 Task: Look for space in Yantai, China from 9th June, 2023 to 16th June, 2023 for 2 adults in price range Rs.8000 to Rs.16000. Place can be entire place with 2 bedrooms having 2 beds and 1 bathroom. Property type can be house, flat, guest house. Amenities needed are: washing machine. Booking option can be shelf check-in. Required host language is Chinese (Simplified).
Action: Mouse moved to (323, 152)
Screenshot: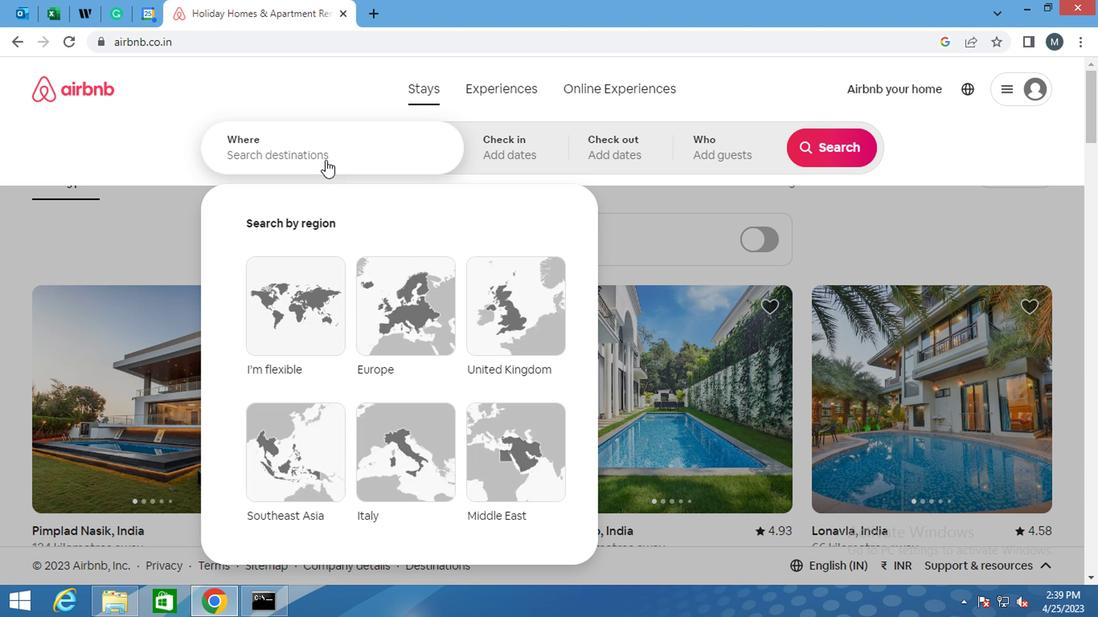 
Action: Mouse pressed left at (323, 152)
Screenshot: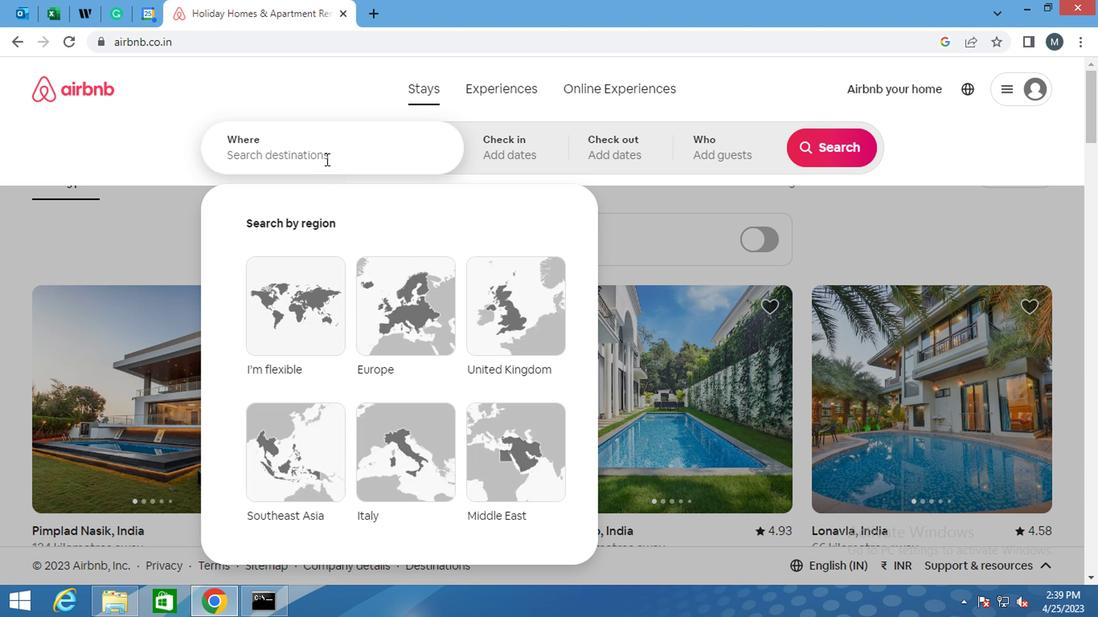 
Action: Key pressed <Key.shift>YANTAI,<Key.shift>CHINA
Screenshot: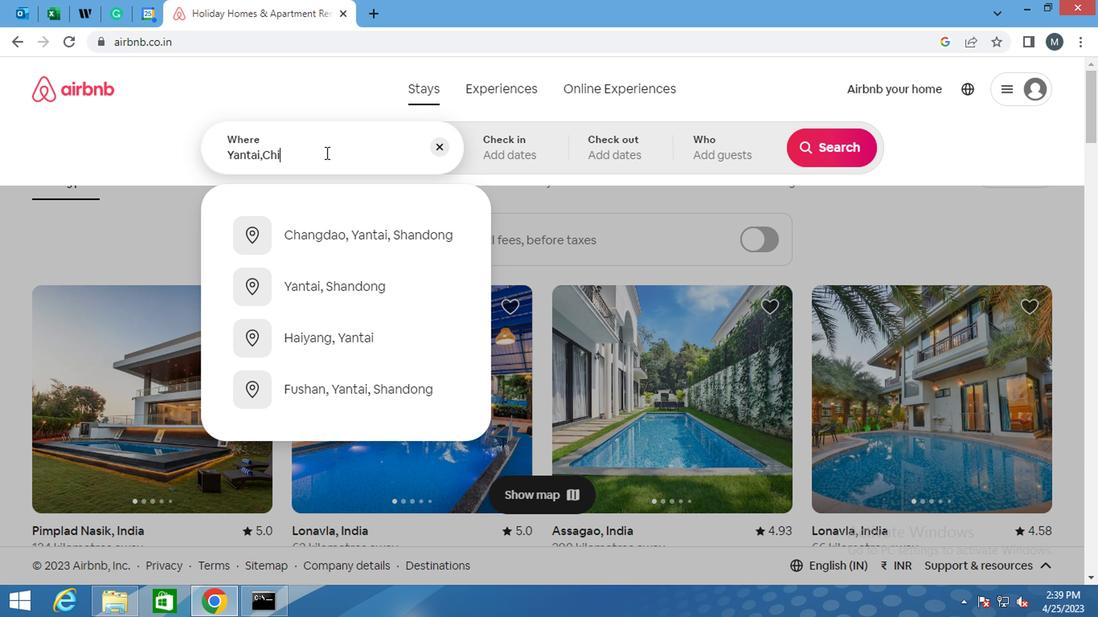 
Action: Mouse moved to (500, 147)
Screenshot: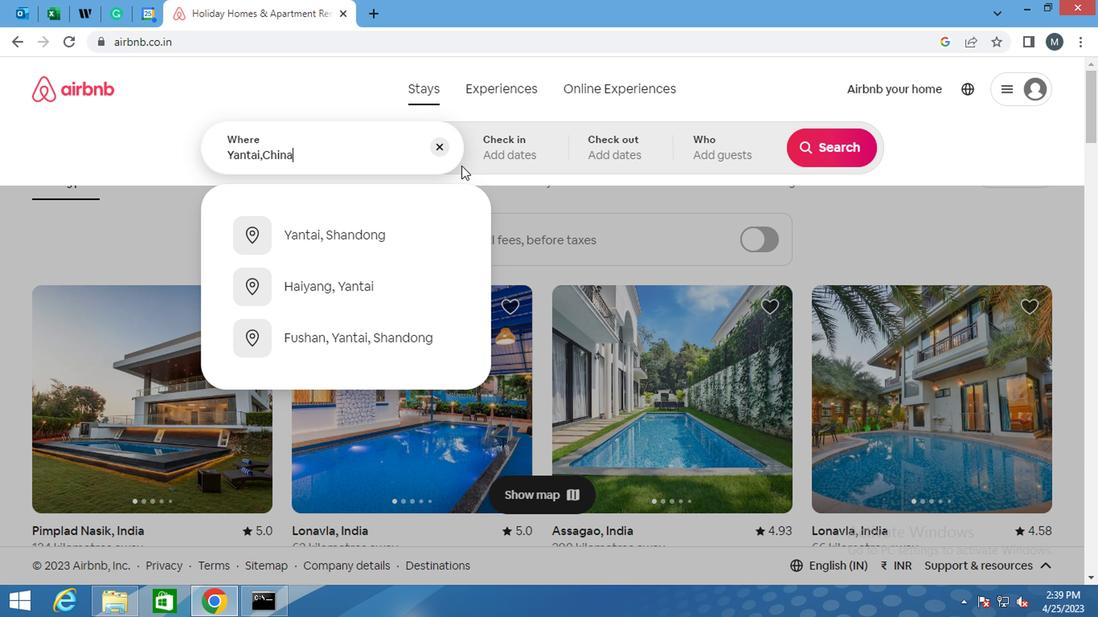 
Action: Mouse pressed left at (500, 147)
Screenshot: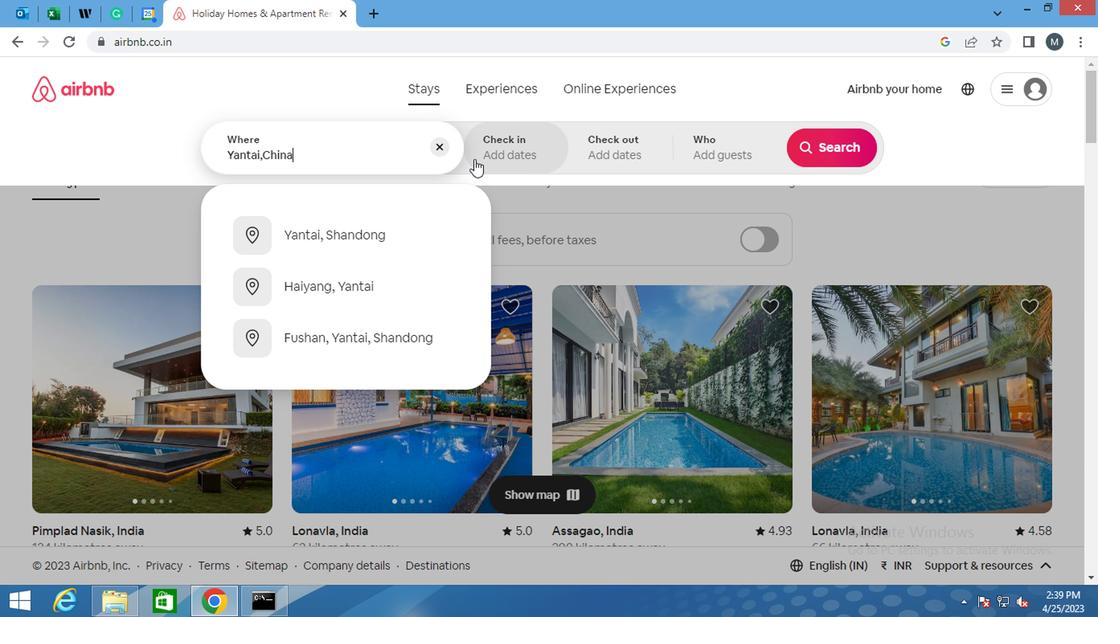 
Action: Mouse moved to (814, 280)
Screenshot: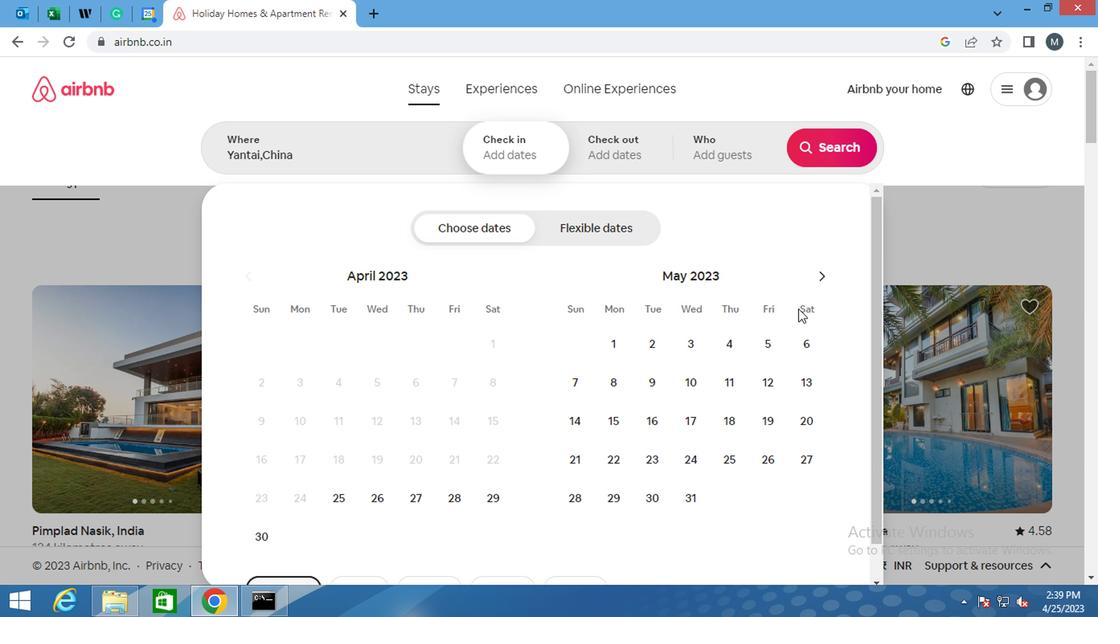 
Action: Mouse pressed left at (814, 280)
Screenshot: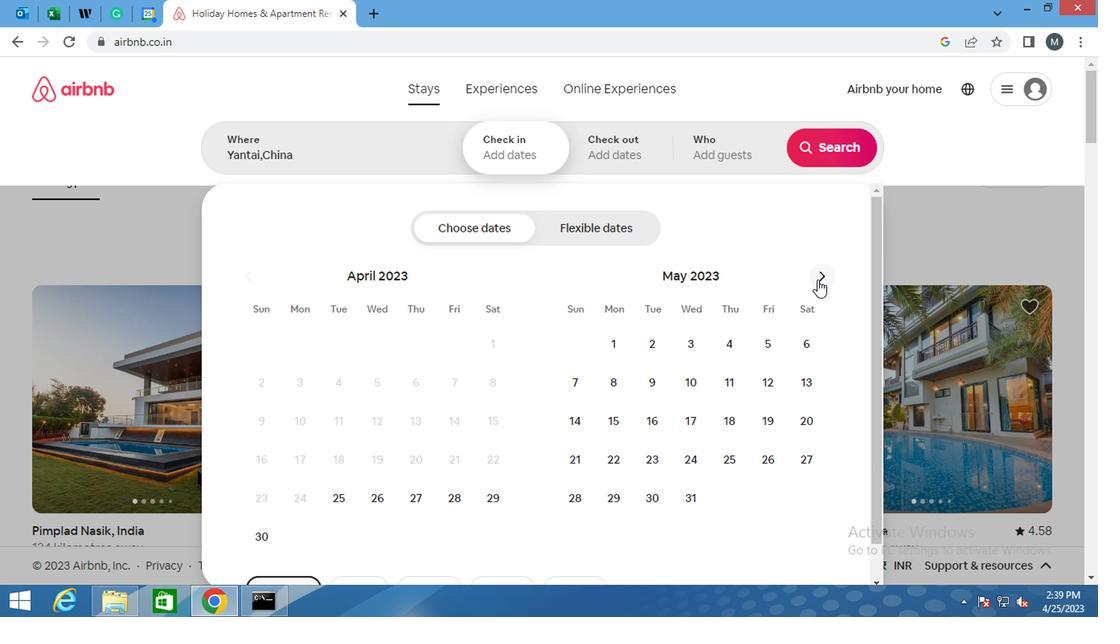 
Action: Mouse pressed left at (814, 280)
Screenshot: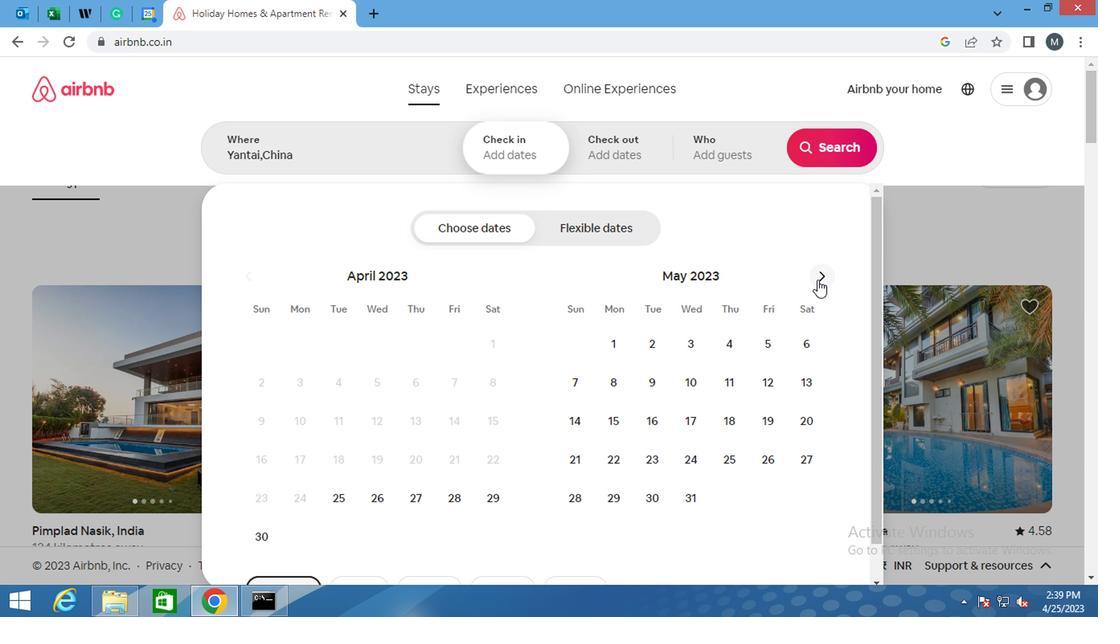 
Action: Mouse moved to (771, 391)
Screenshot: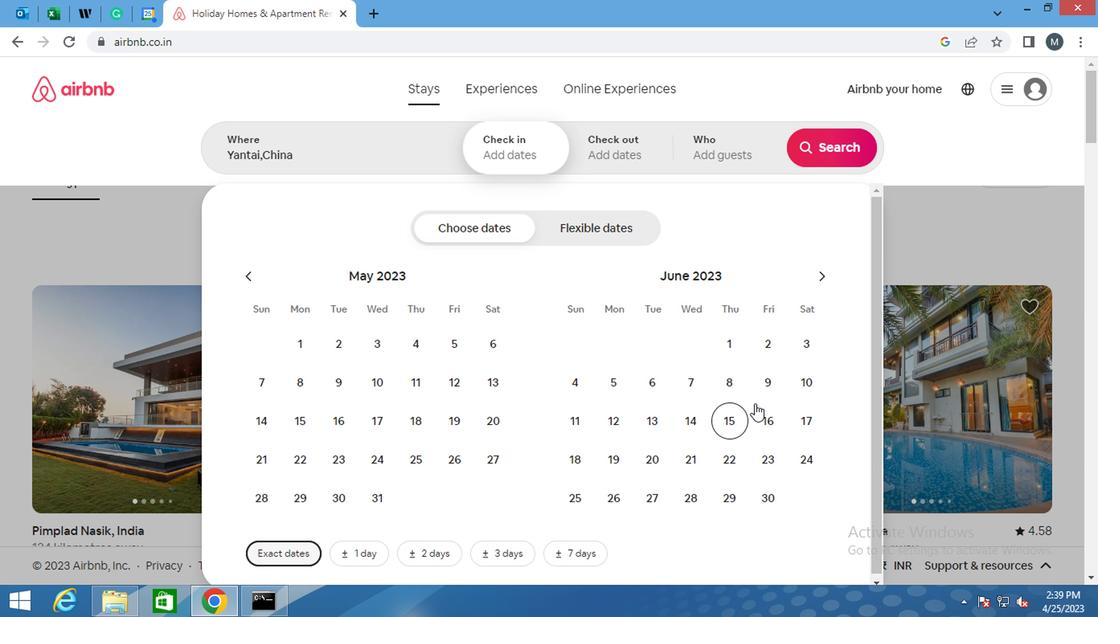 
Action: Mouse pressed left at (771, 391)
Screenshot: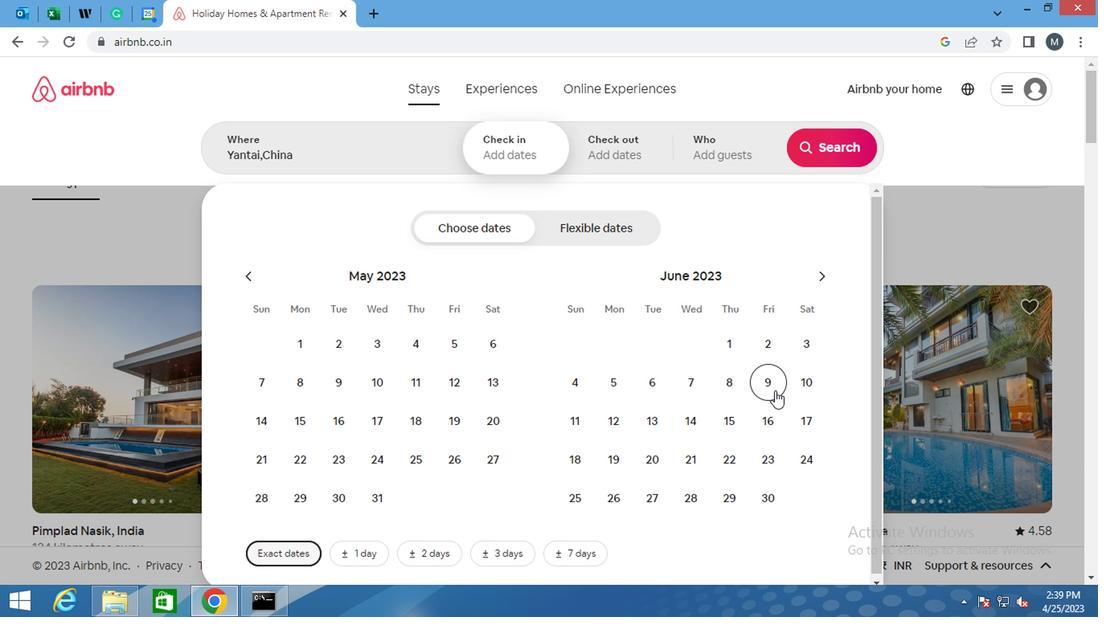 
Action: Mouse moved to (768, 428)
Screenshot: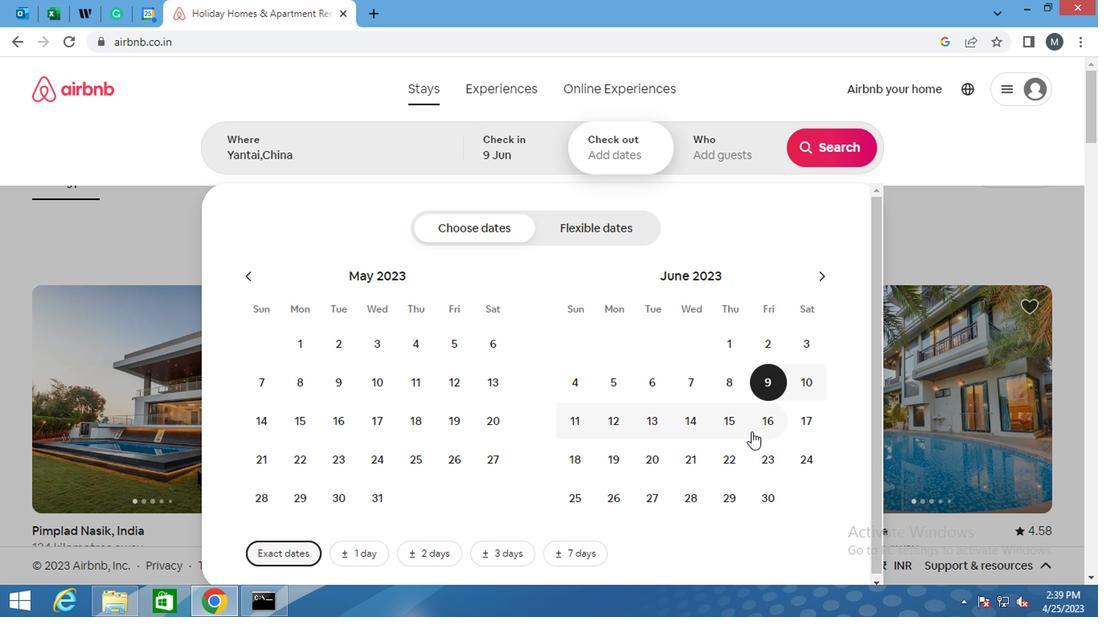 
Action: Mouse pressed left at (768, 428)
Screenshot: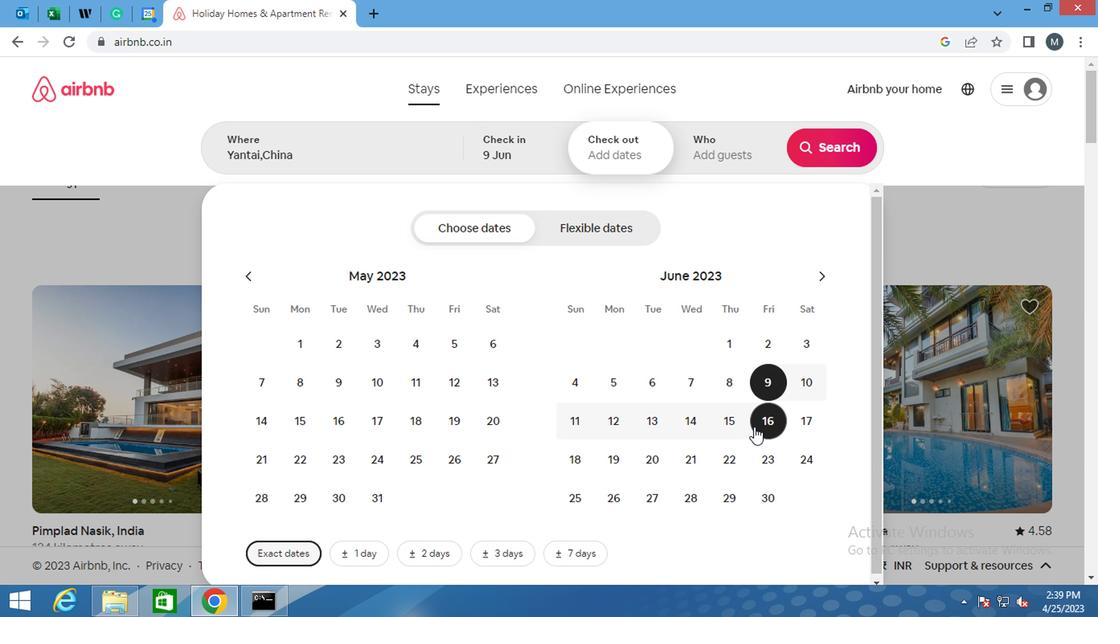 
Action: Mouse moved to (731, 156)
Screenshot: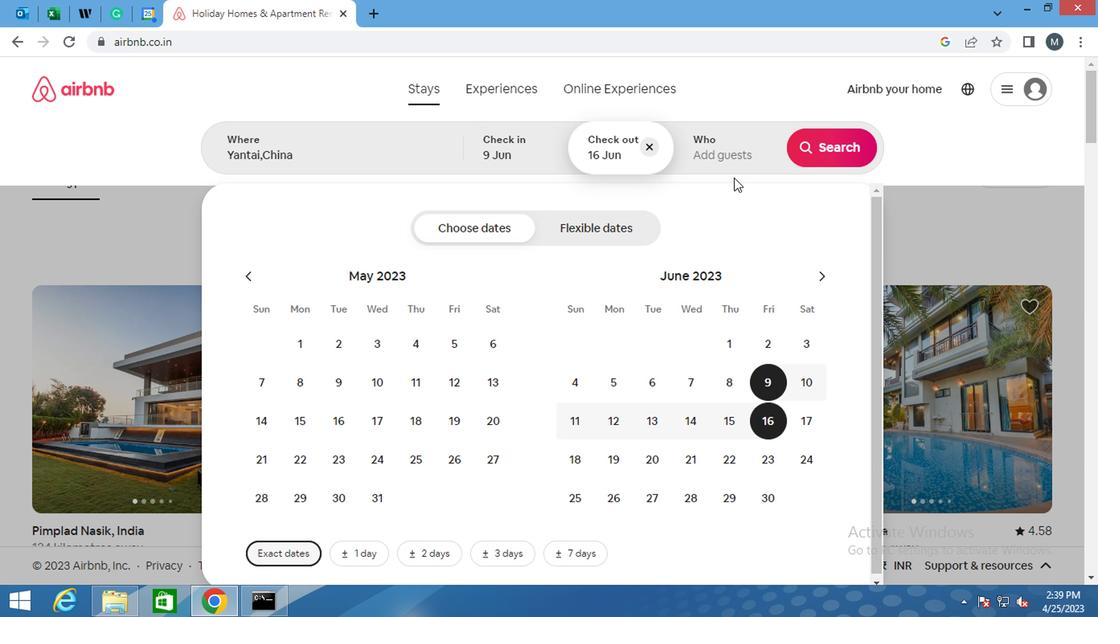 
Action: Mouse pressed left at (731, 156)
Screenshot: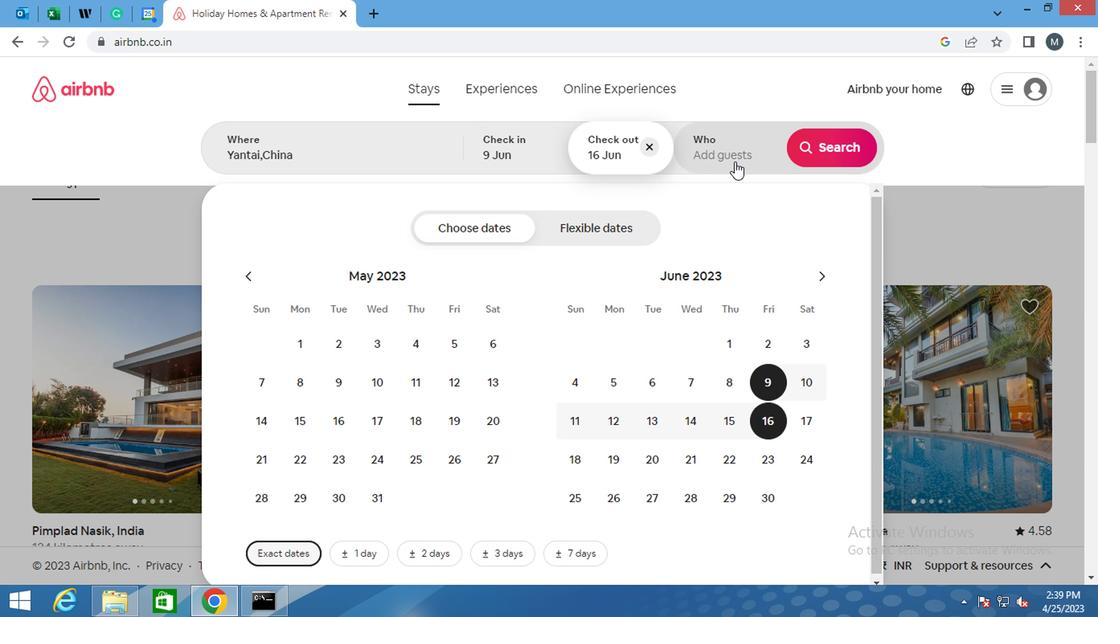 
Action: Mouse moved to (831, 236)
Screenshot: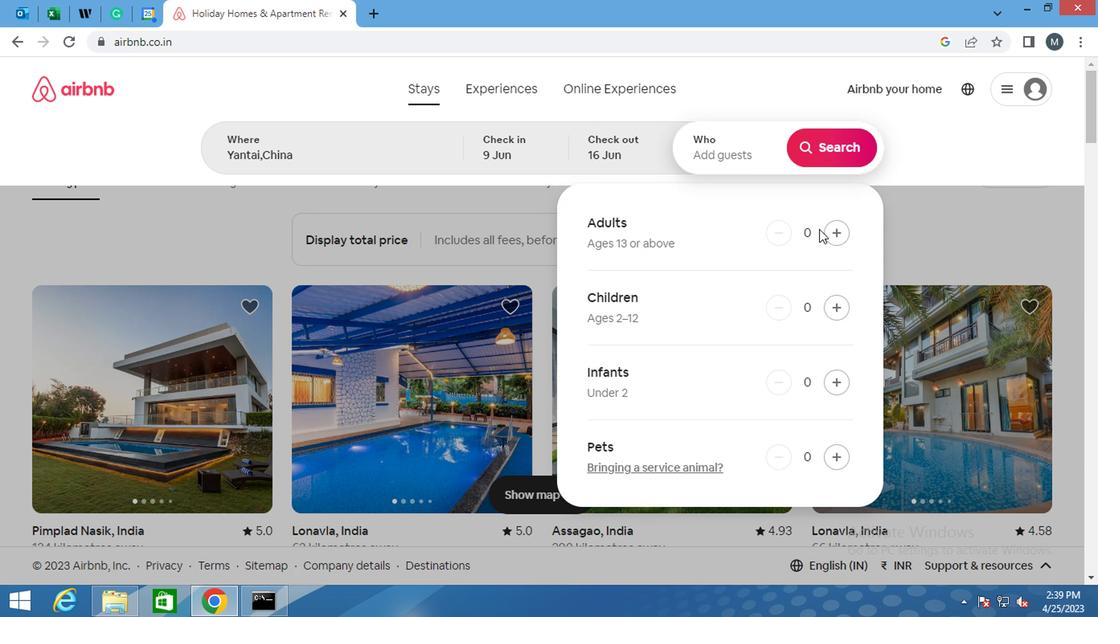 
Action: Mouse pressed left at (831, 236)
Screenshot: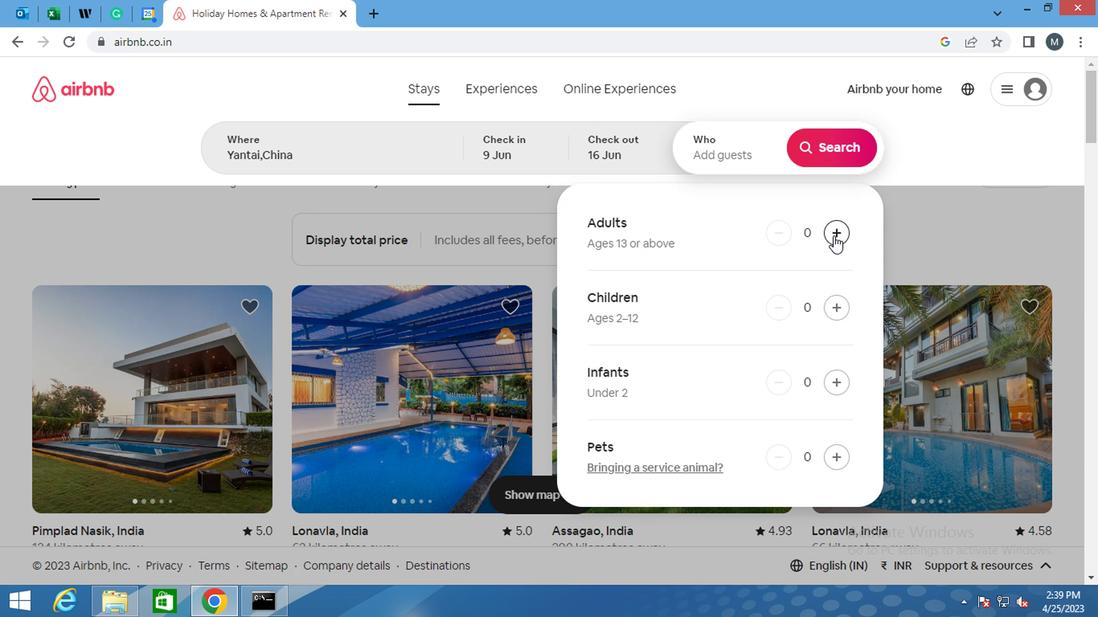 
Action: Mouse moved to (831, 235)
Screenshot: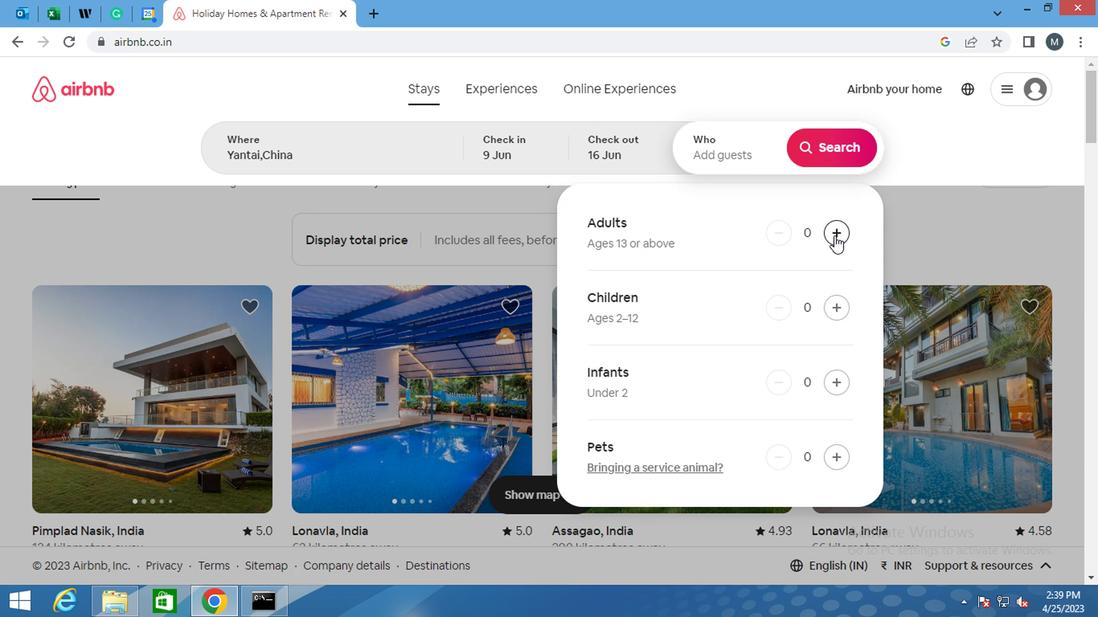 
Action: Mouse pressed left at (831, 235)
Screenshot: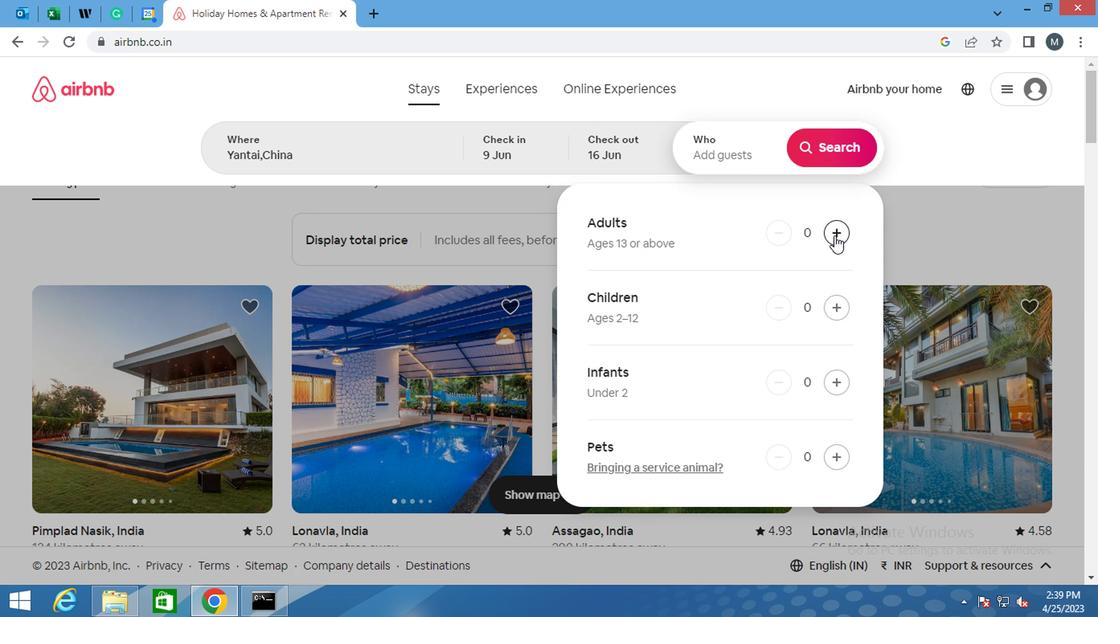 
Action: Mouse moved to (827, 143)
Screenshot: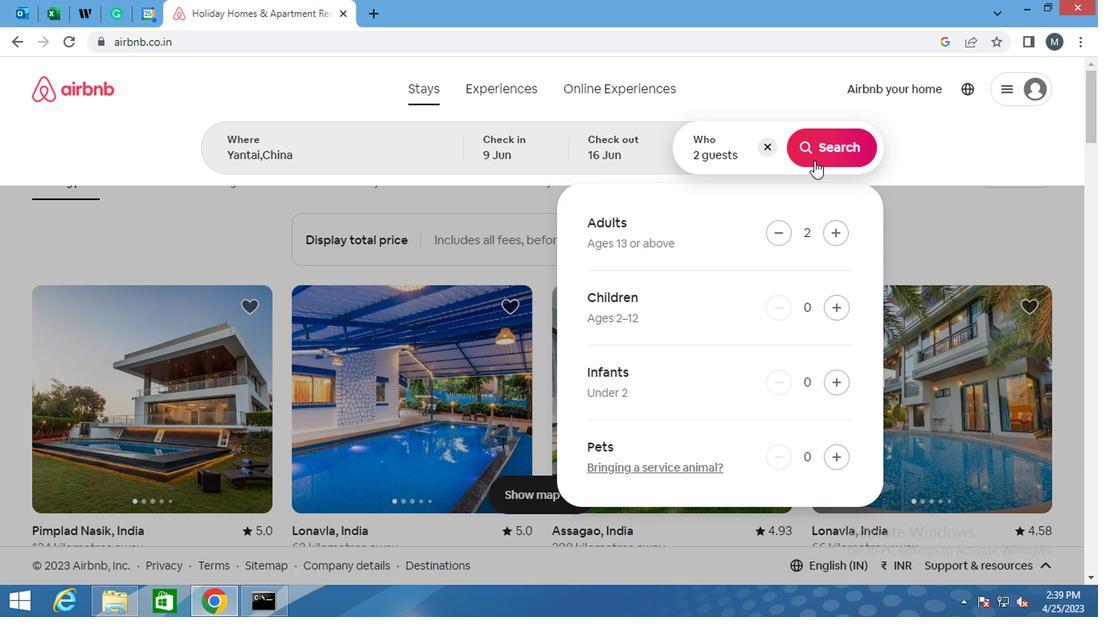 
Action: Mouse pressed left at (827, 143)
Screenshot: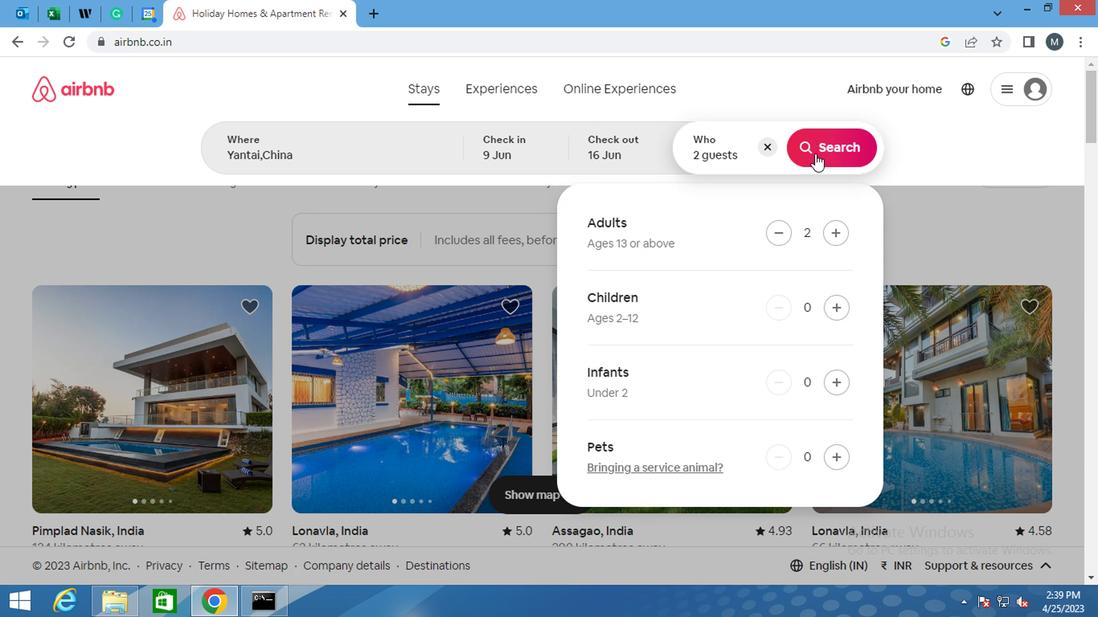 
Action: Mouse moved to (1027, 155)
Screenshot: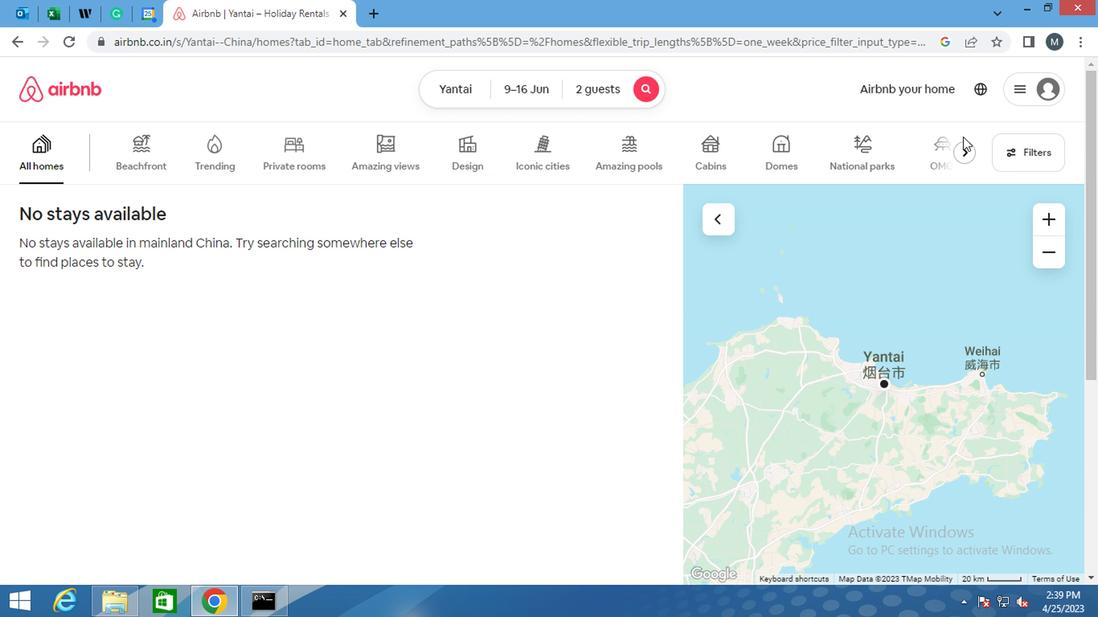
Action: Mouse pressed left at (1027, 155)
Screenshot: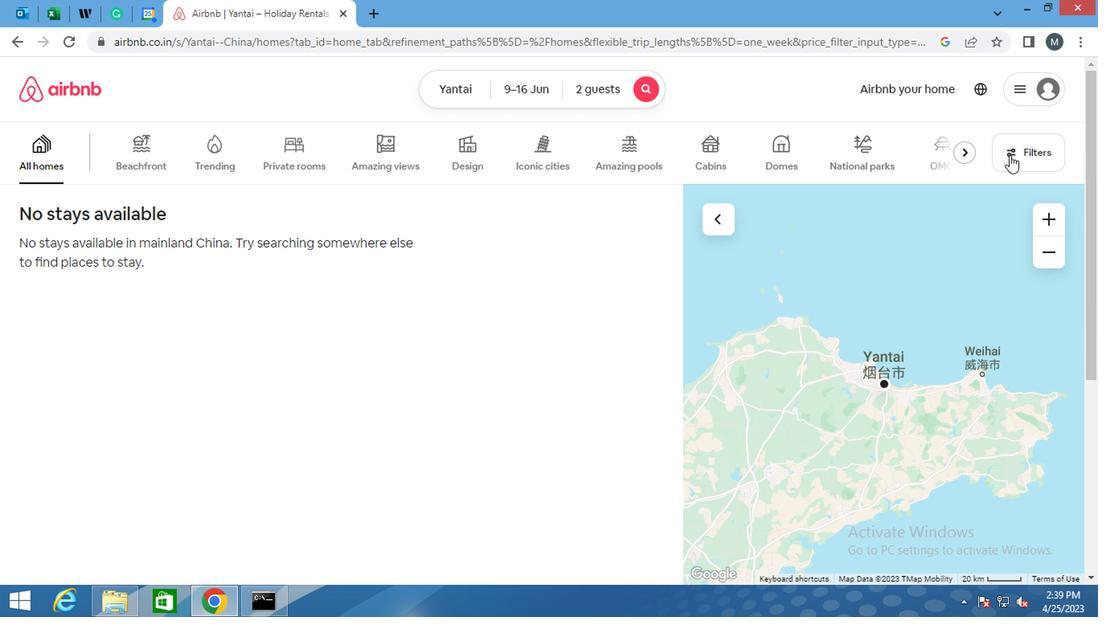 
Action: Mouse moved to (396, 273)
Screenshot: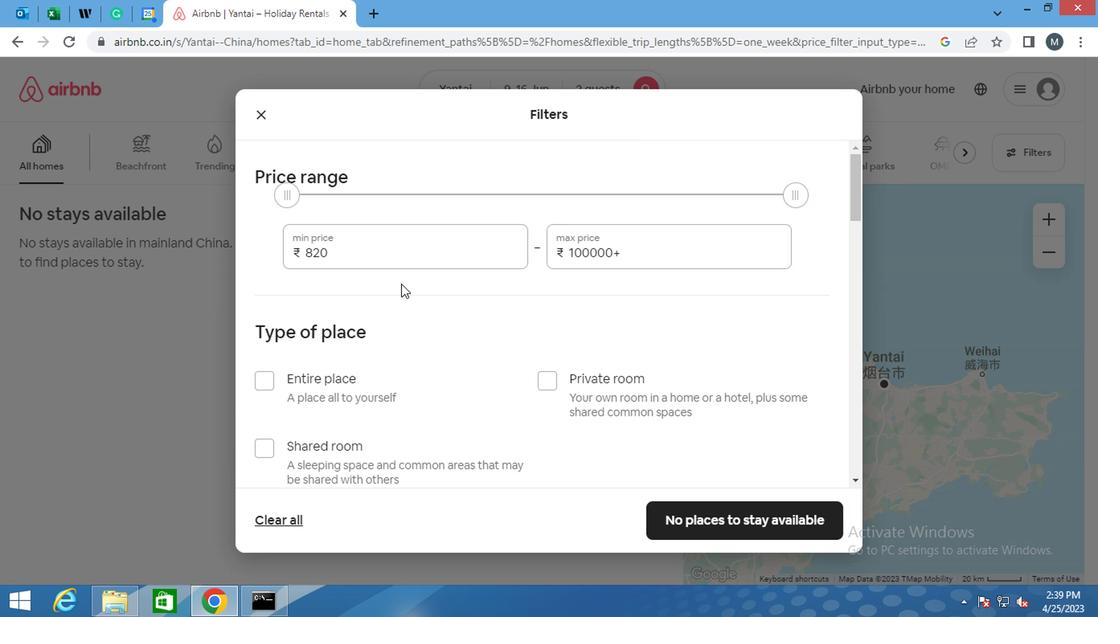 
Action: Mouse pressed left at (396, 273)
Screenshot: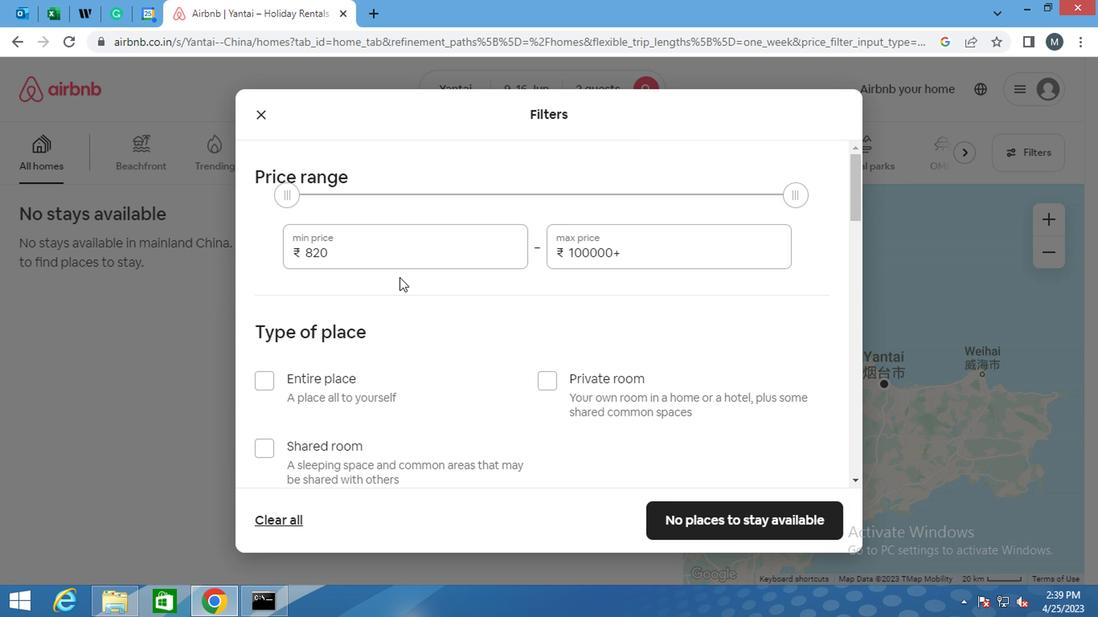 
Action: Mouse moved to (393, 268)
Screenshot: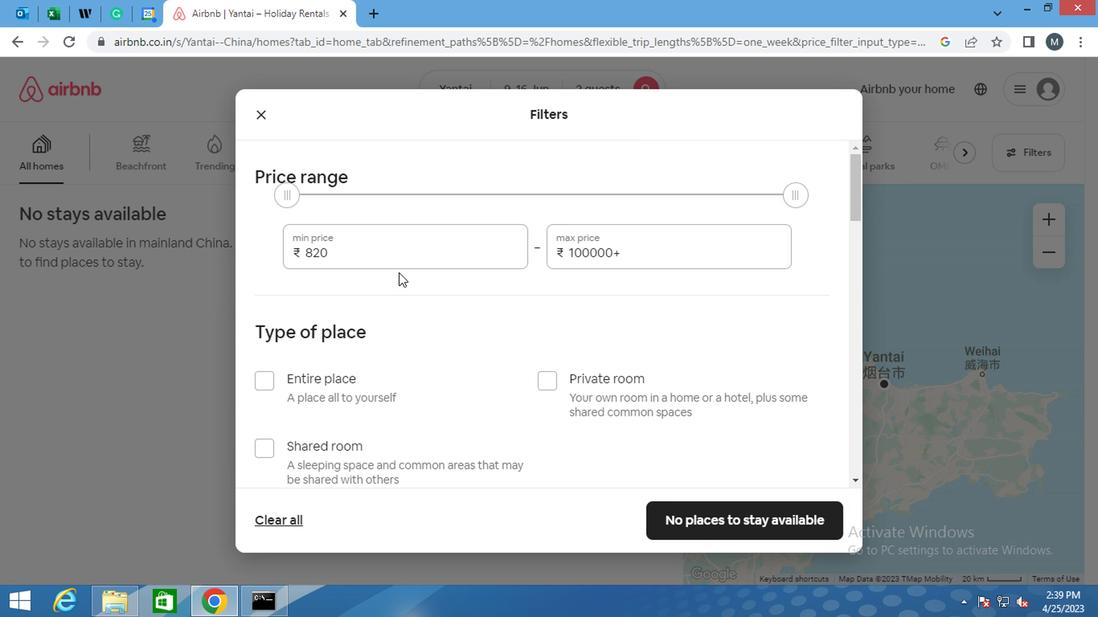 
Action: Mouse pressed left at (393, 268)
Screenshot: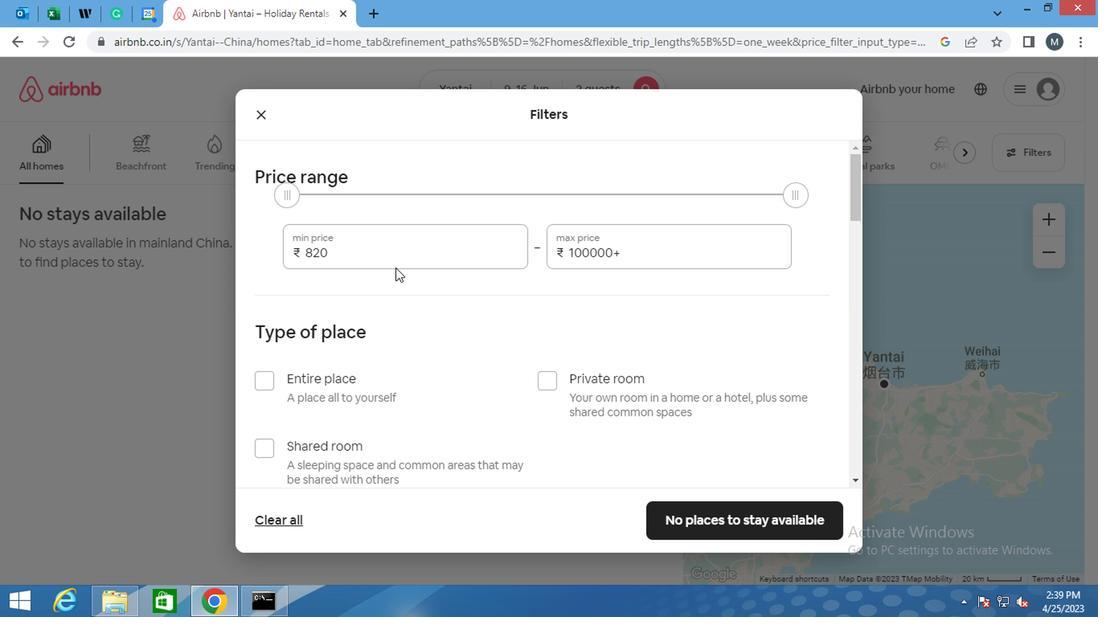 
Action: Mouse moved to (393, 268)
Screenshot: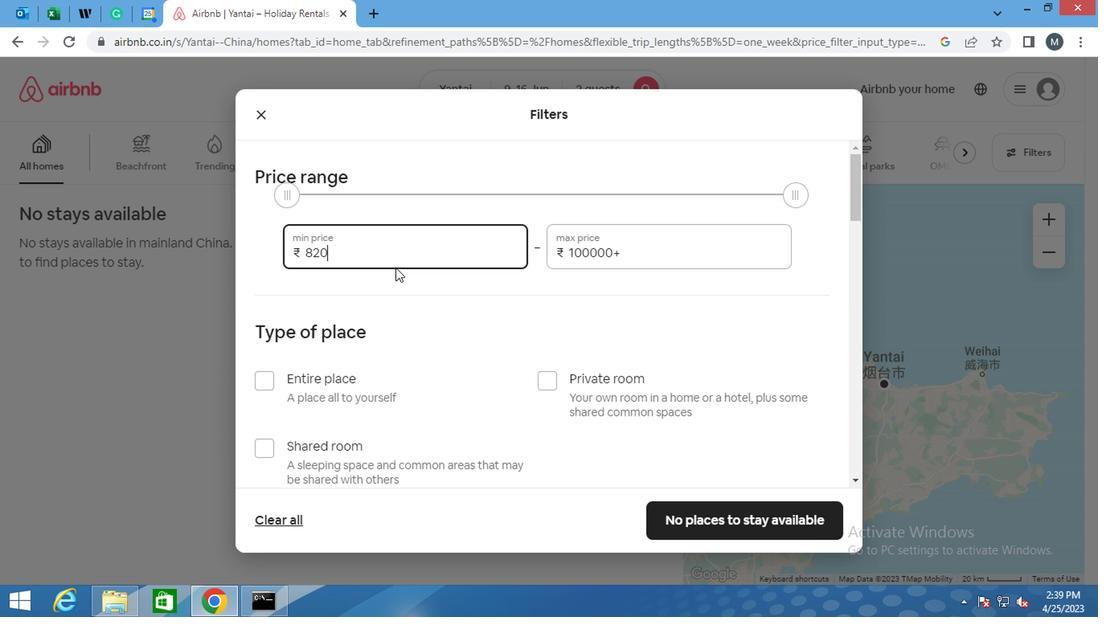 
Action: Key pressed <Key.backspace><Key.backspace>000
Screenshot: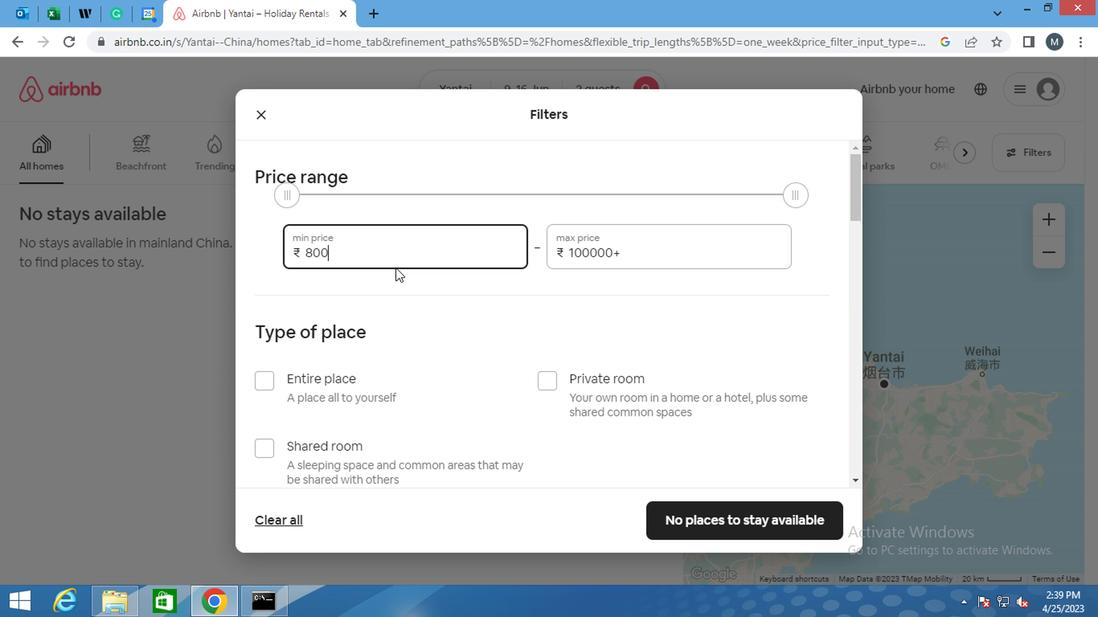 
Action: Mouse moved to (617, 253)
Screenshot: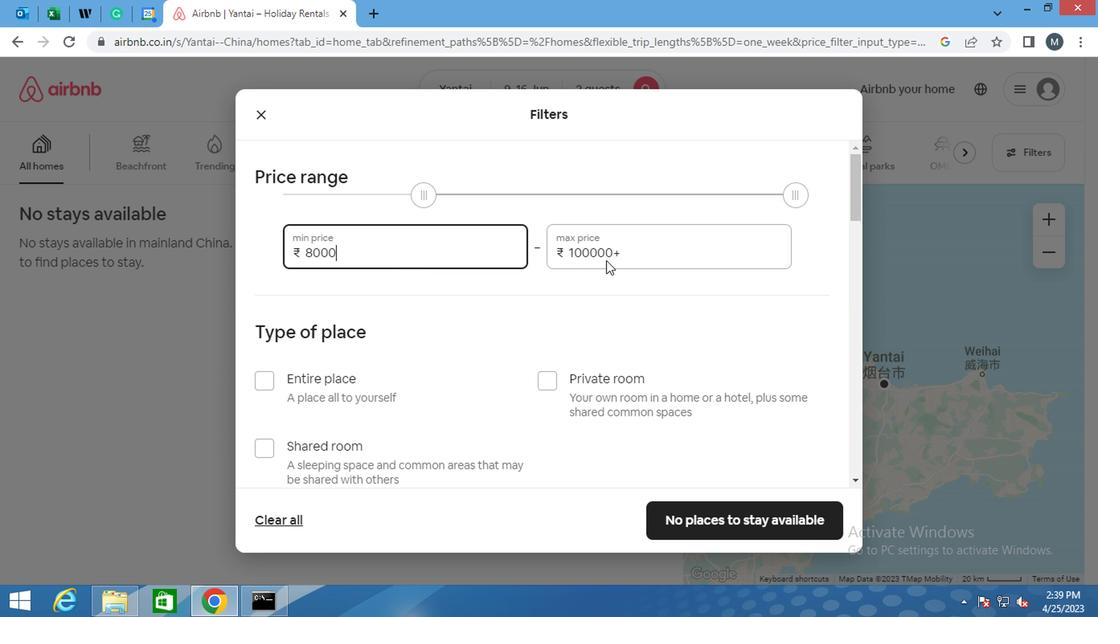
Action: Mouse pressed left at (617, 253)
Screenshot: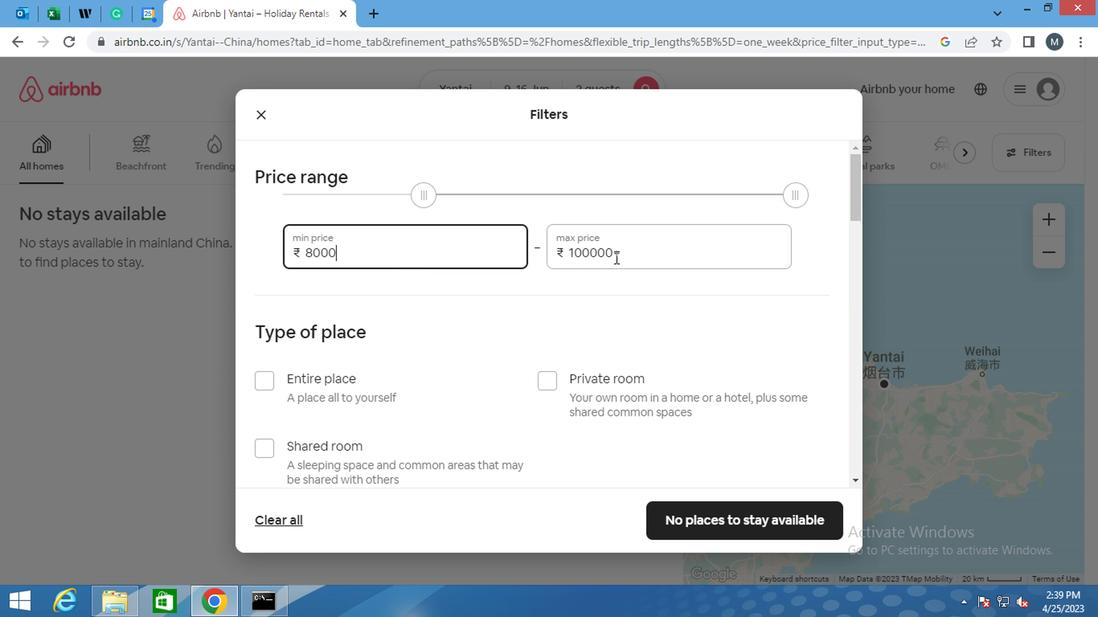 
Action: Mouse moved to (619, 253)
Screenshot: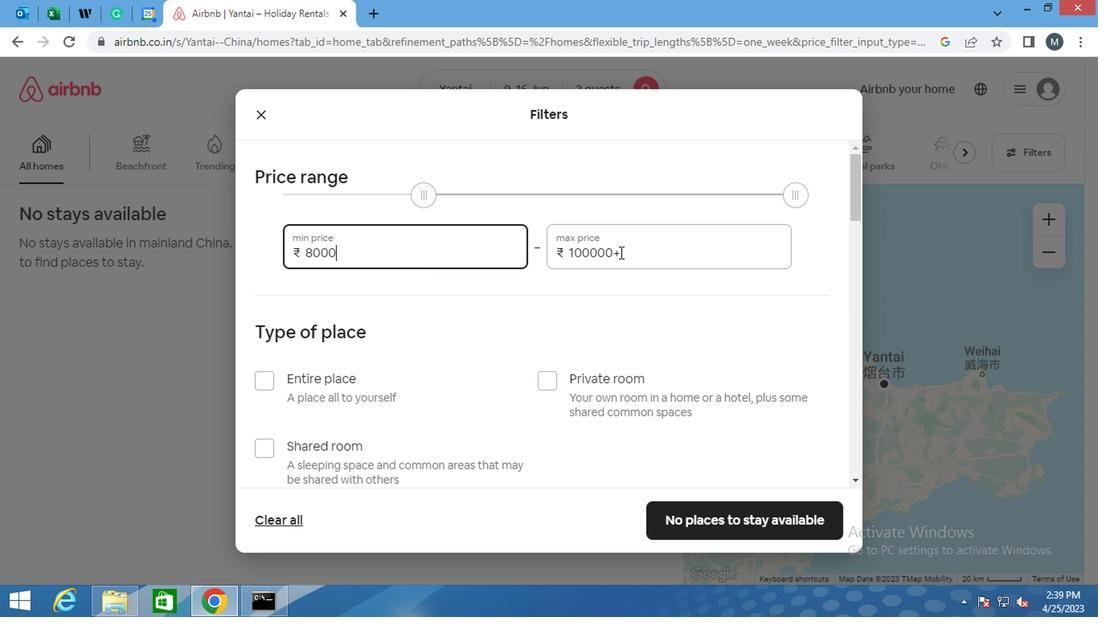 
Action: Key pressed <Key.backspace><Key.backspace>
Screenshot: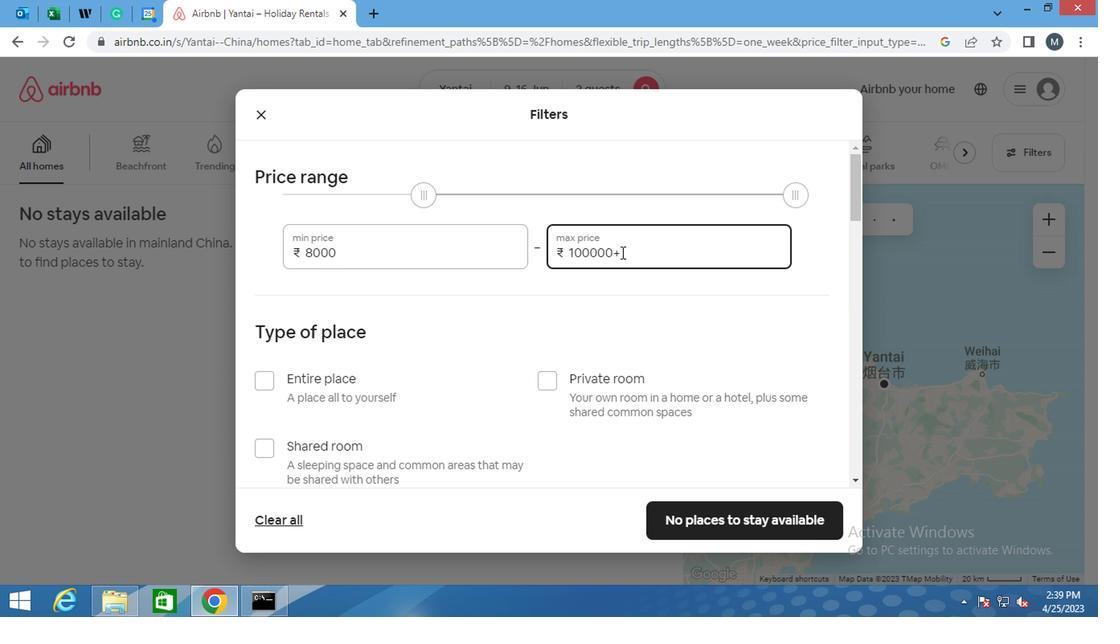 
Action: Mouse moved to (619, 253)
Screenshot: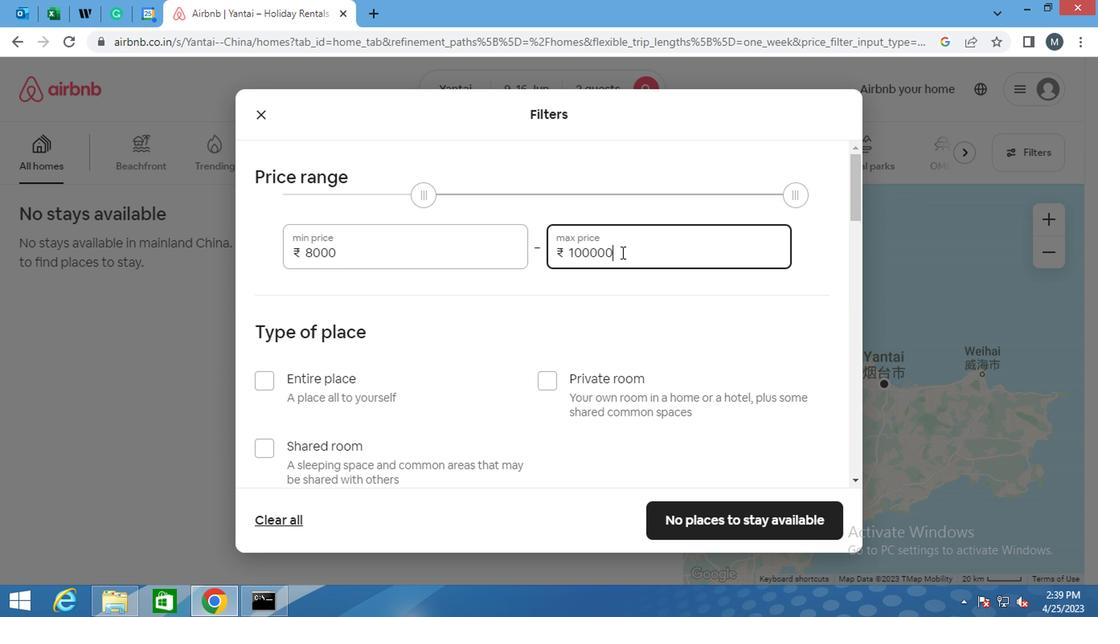 
Action: Key pressed <Key.backspace>
Screenshot: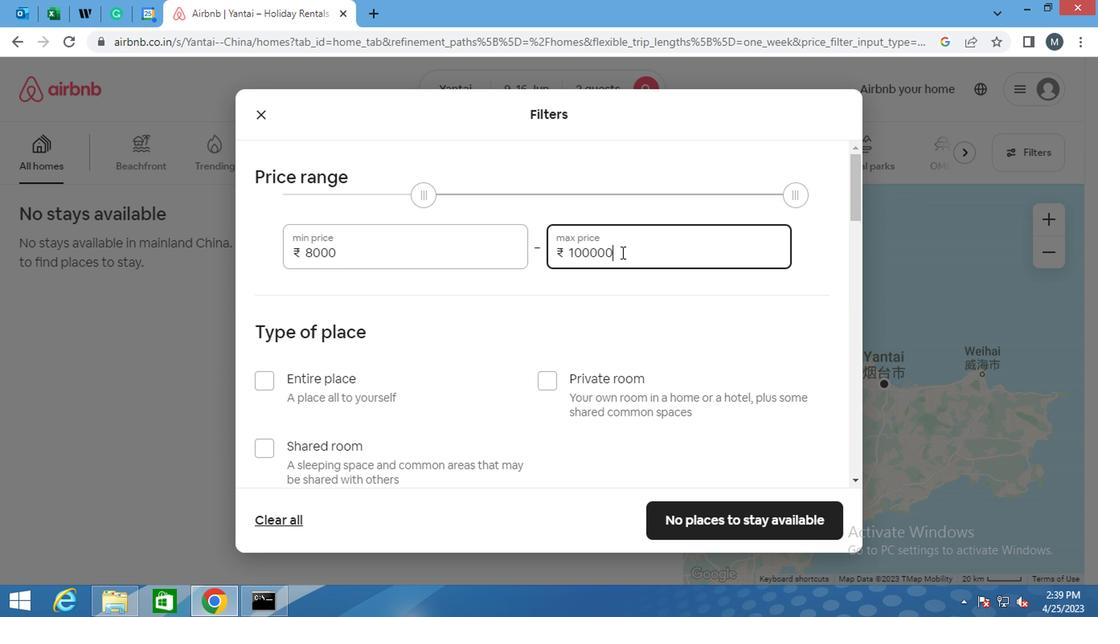 
Action: Mouse moved to (617, 253)
Screenshot: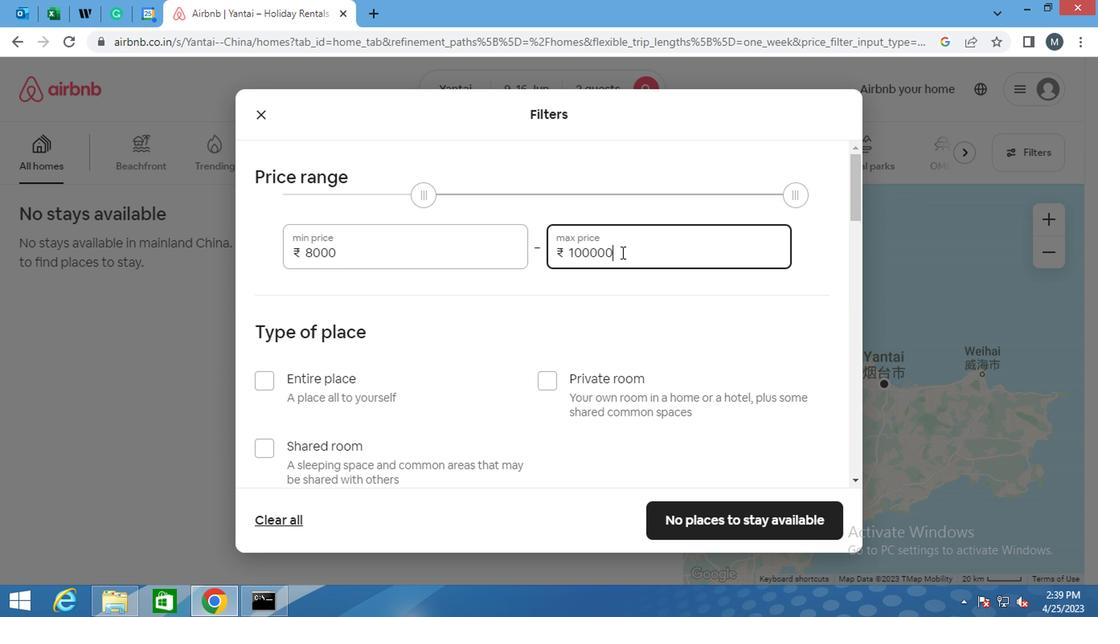 
Action: Key pressed <Key.backspace><Key.backspace><Key.backspace><Key.backspace>
Screenshot: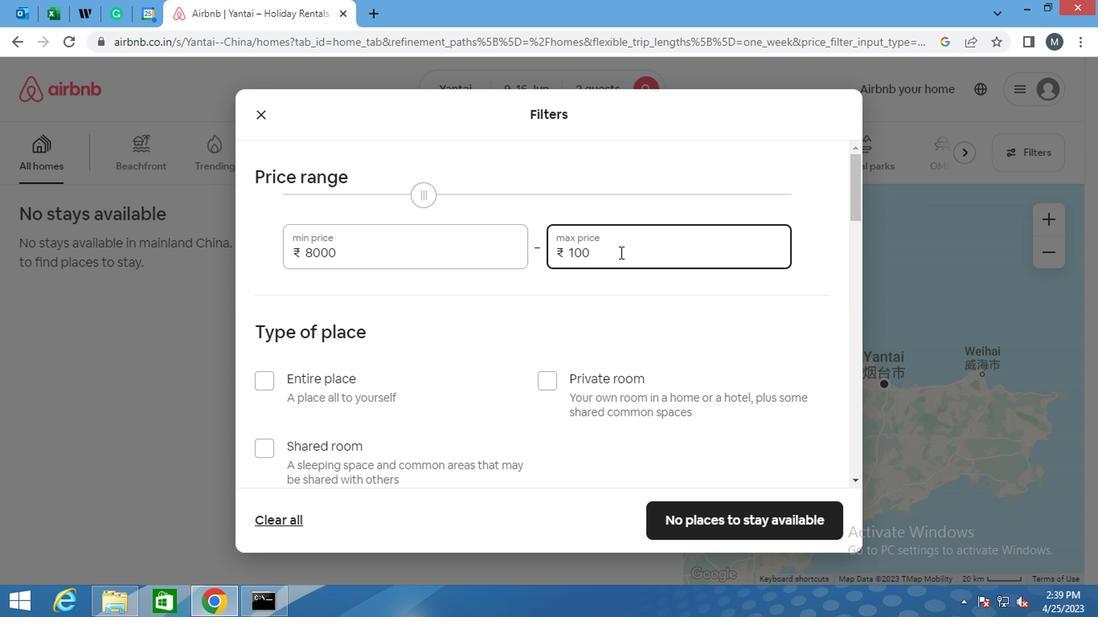 
Action: Mouse moved to (606, 256)
Screenshot: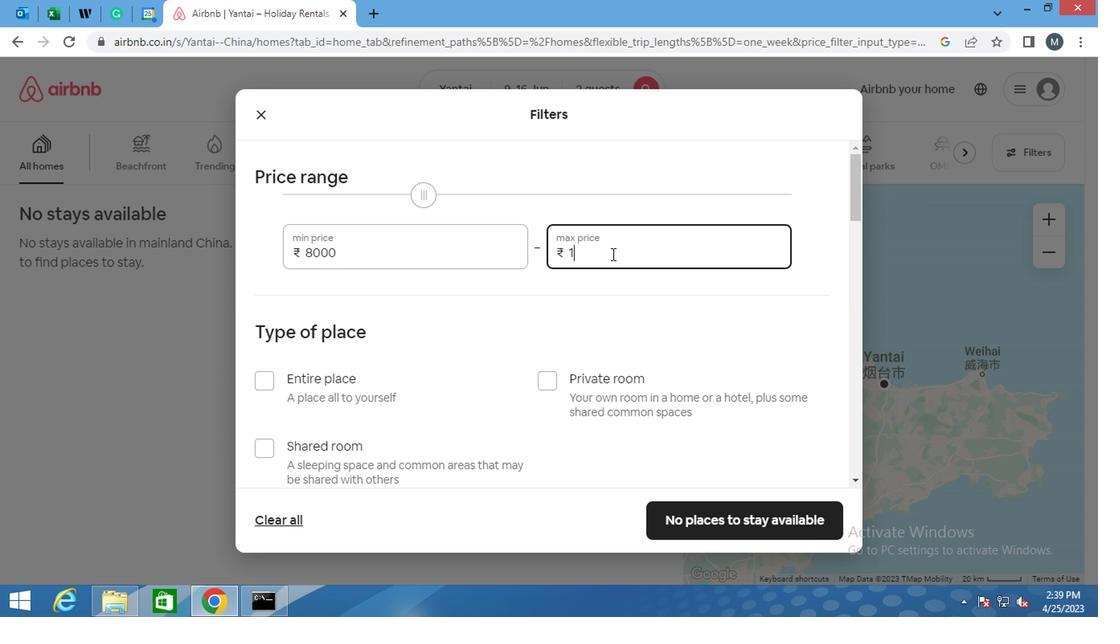 
Action: Key pressed 60
Screenshot: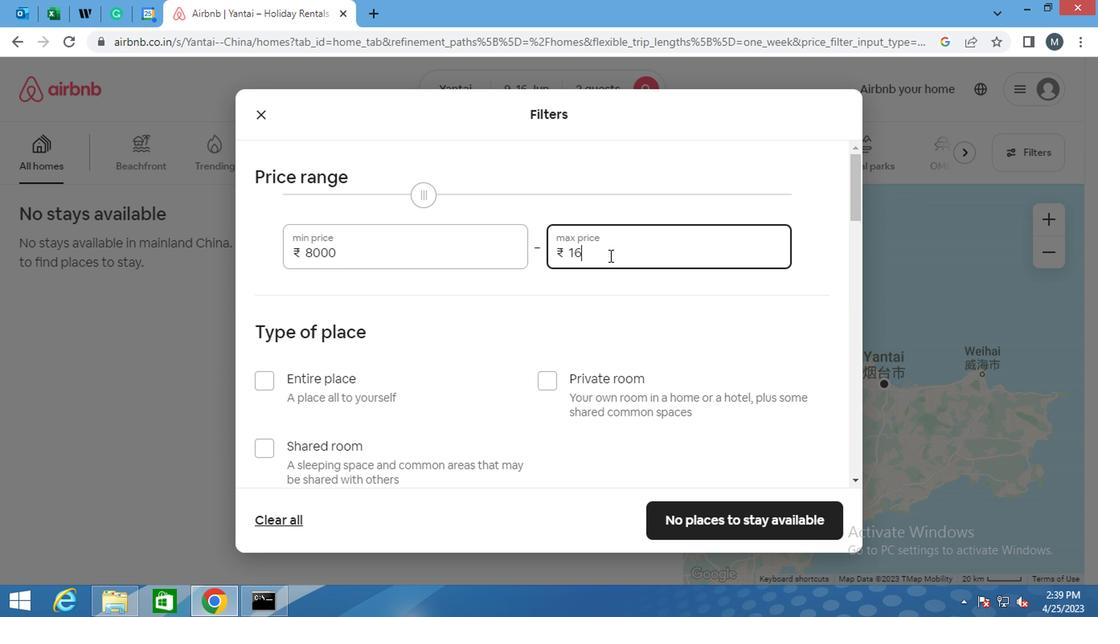 
Action: Mouse moved to (605, 256)
Screenshot: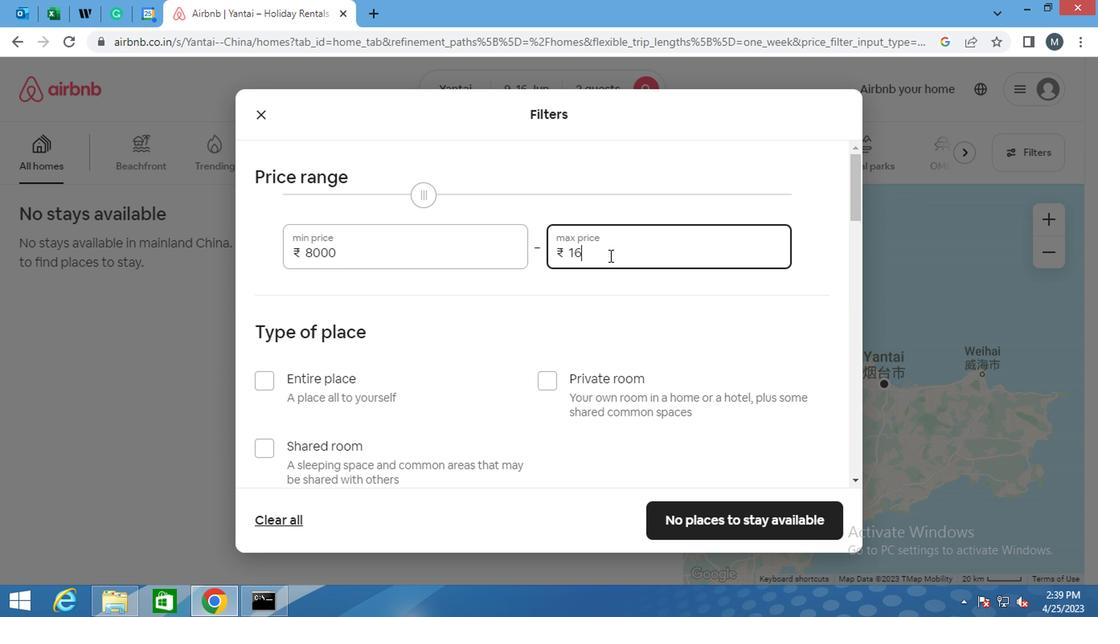 
Action: Key pressed 0
Screenshot: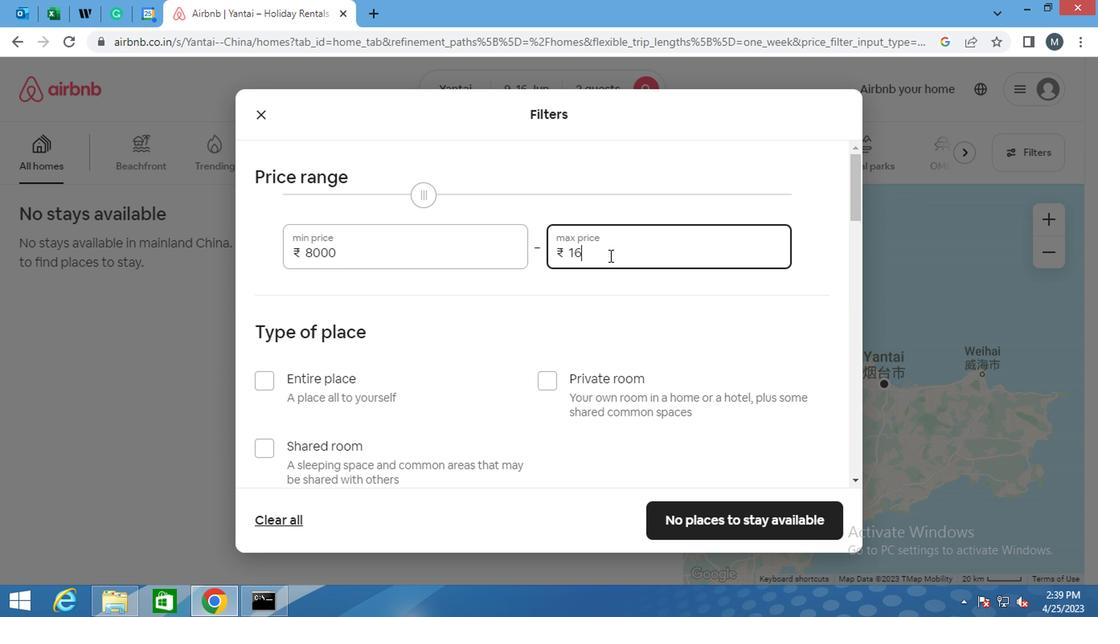 
Action: Mouse moved to (605, 257)
Screenshot: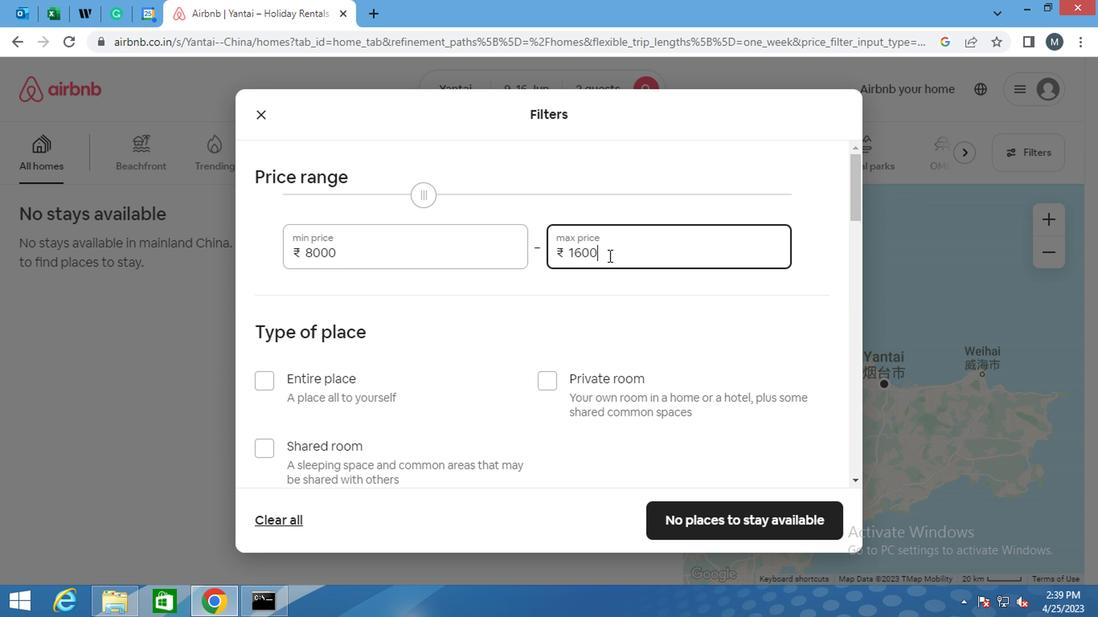
Action: Key pressed 0
Screenshot: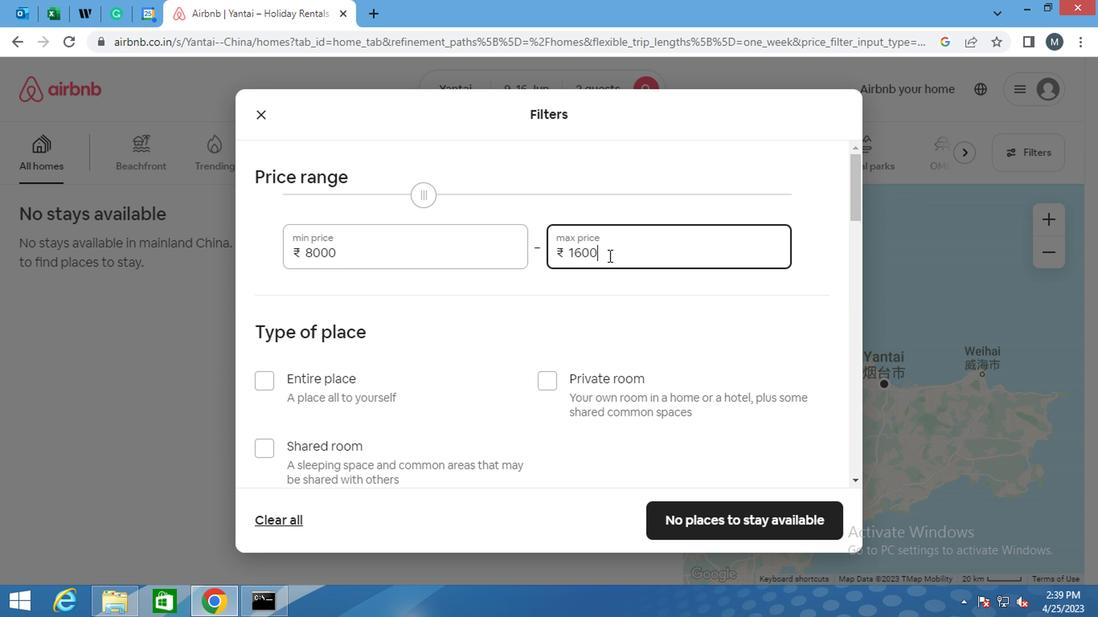 
Action: Mouse moved to (468, 278)
Screenshot: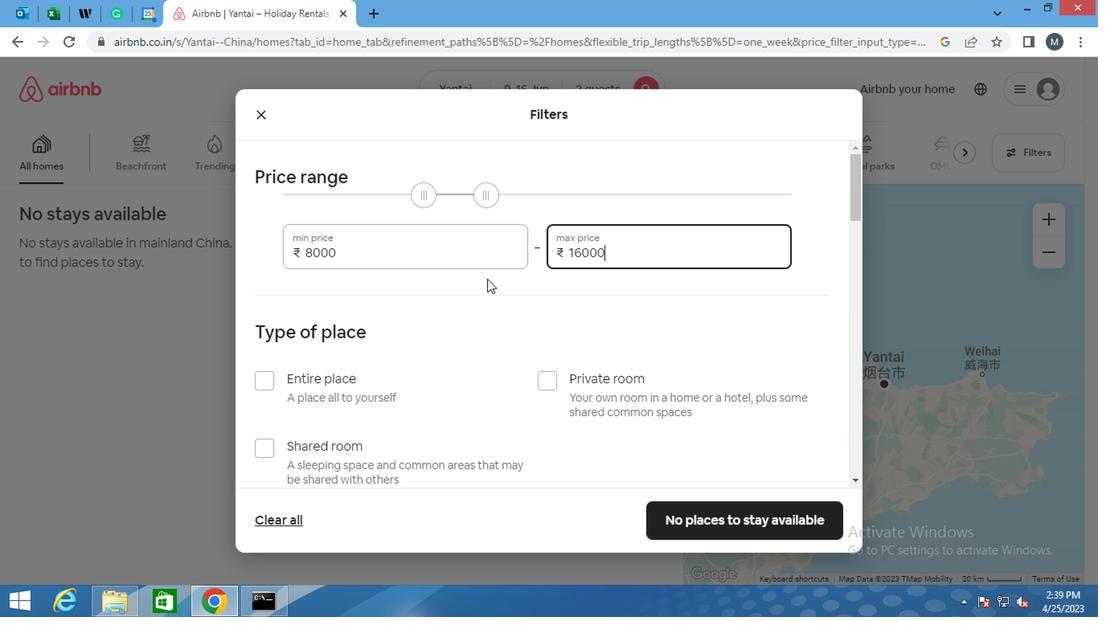 
Action: Mouse scrolled (468, 277) with delta (0, -1)
Screenshot: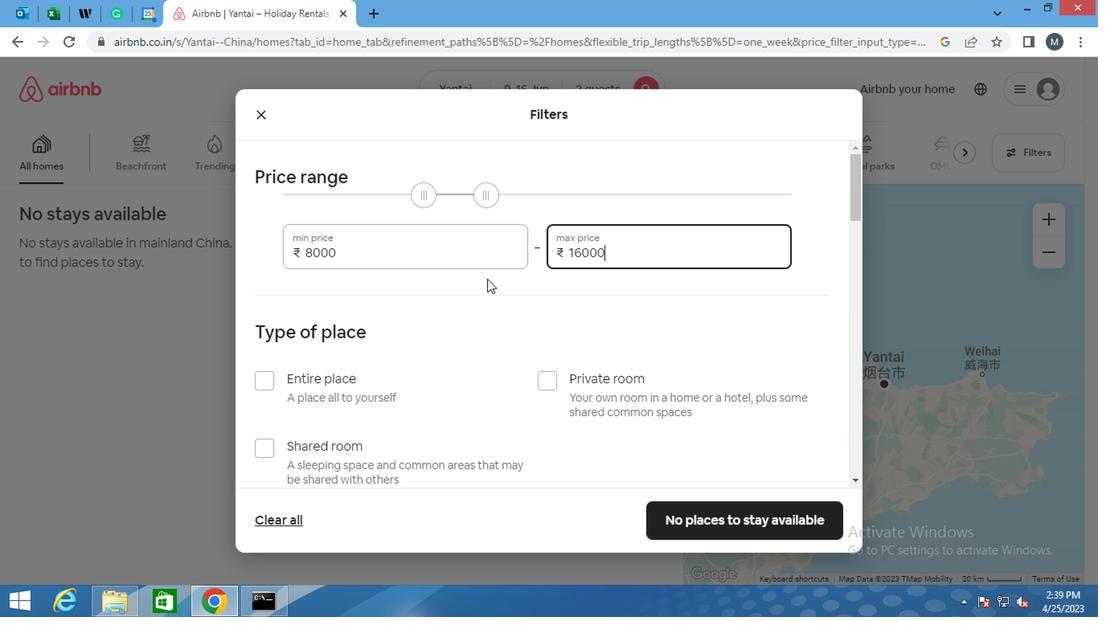 
Action: Mouse moved to (449, 280)
Screenshot: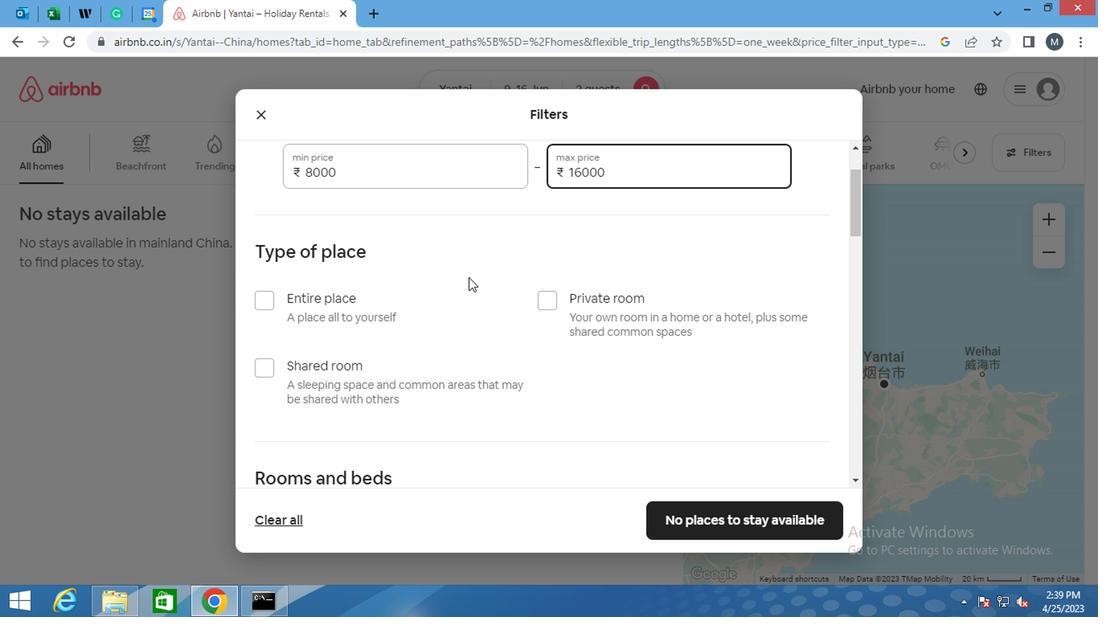 
Action: Mouse scrolled (449, 280) with delta (0, 0)
Screenshot: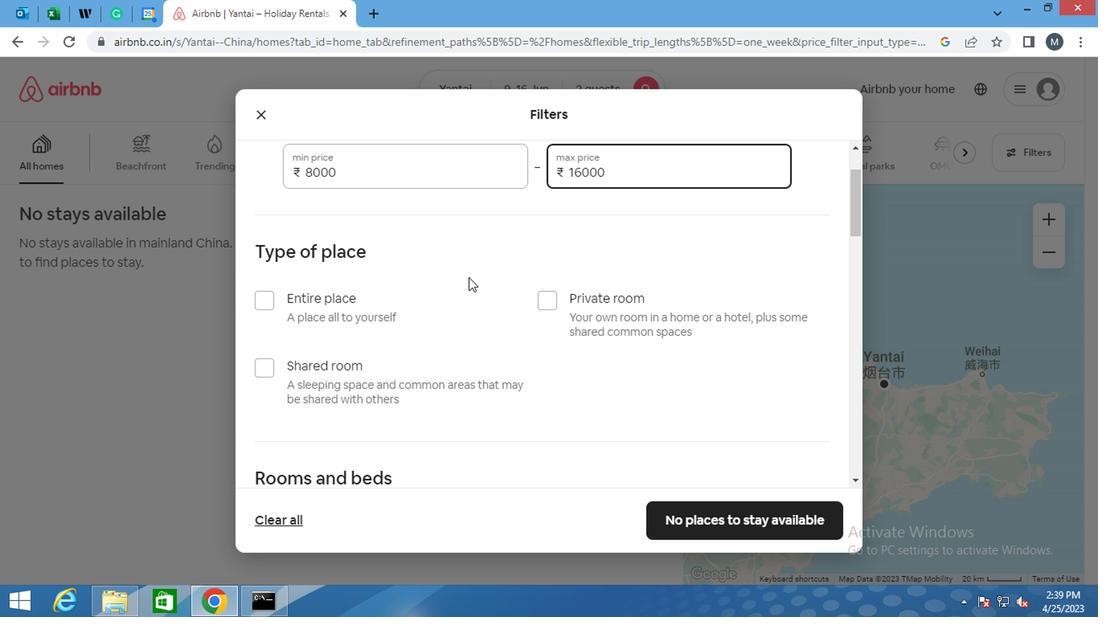 
Action: Mouse moved to (255, 217)
Screenshot: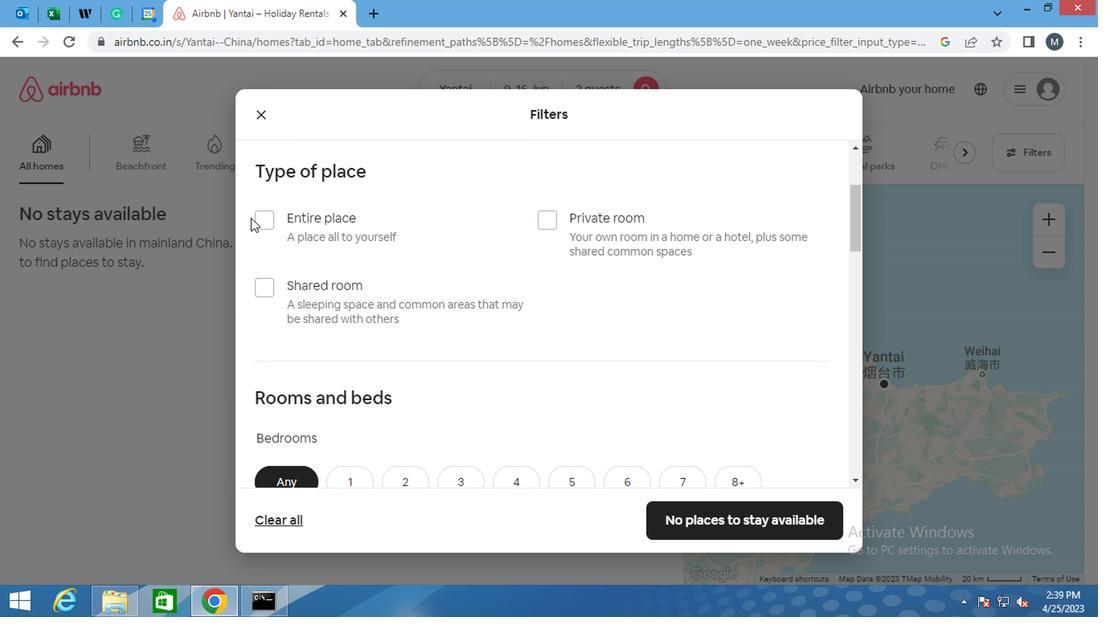 
Action: Mouse pressed left at (255, 217)
Screenshot: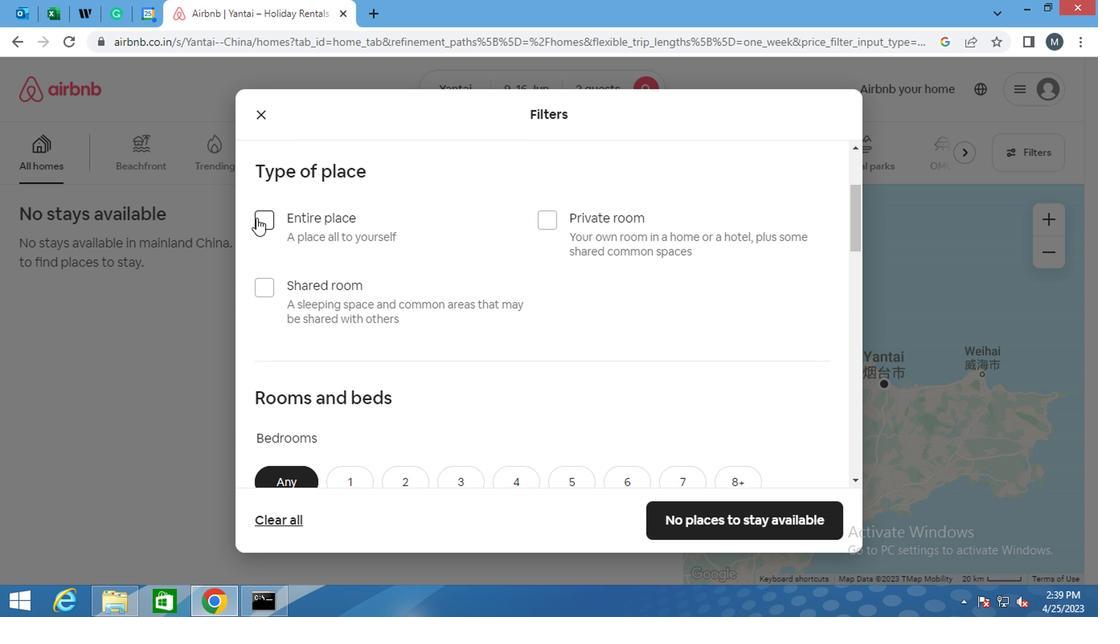 
Action: Mouse moved to (442, 227)
Screenshot: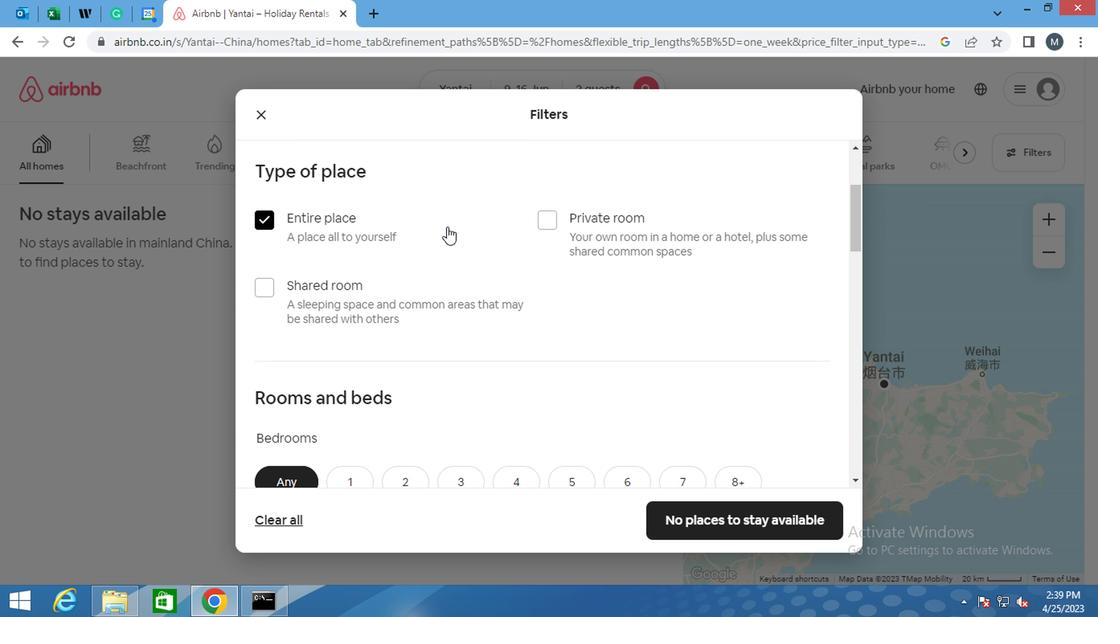 
Action: Mouse scrolled (442, 225) with delta (0, -1)
Screenshot: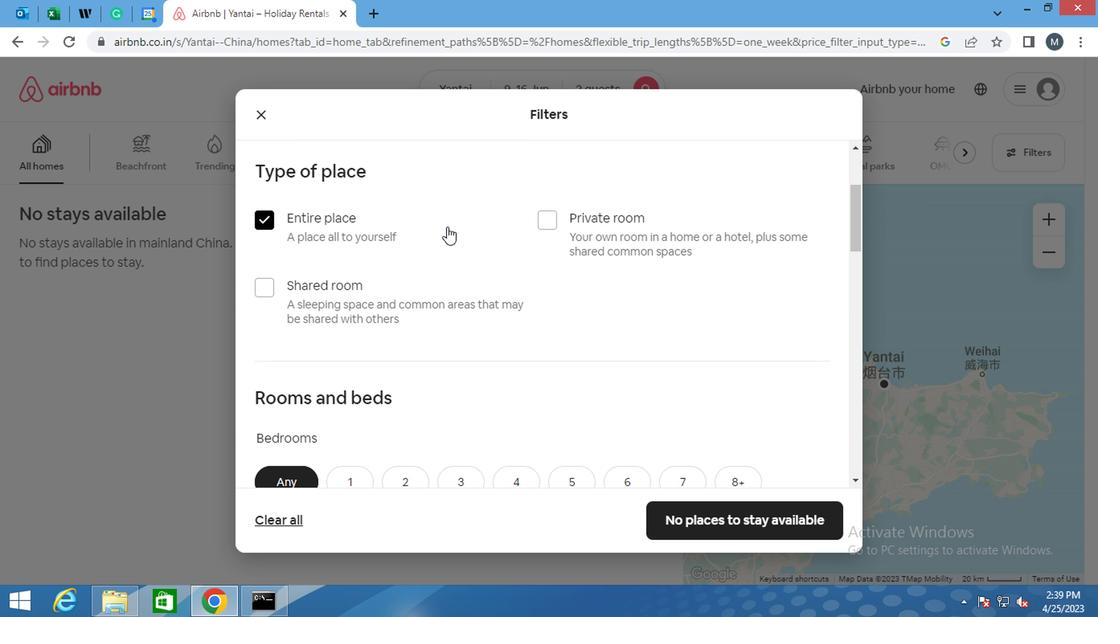
Action: Mouse moved to (441, 229)
Screenshot: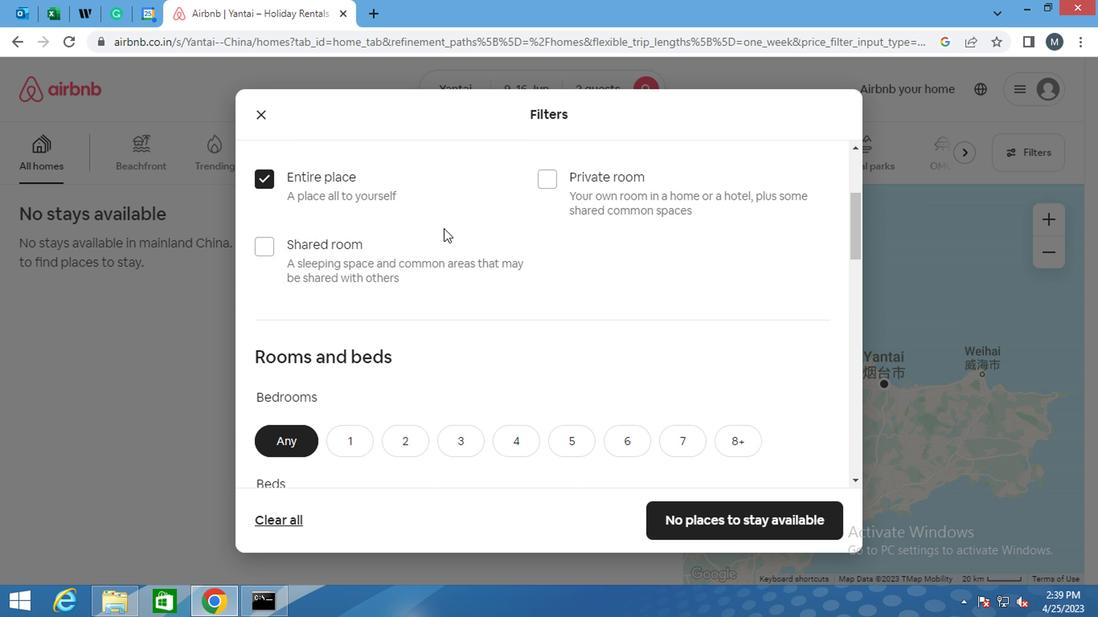 
Action: Mouse scrolled (441, 228) with delta (0, 0)
Screenshot: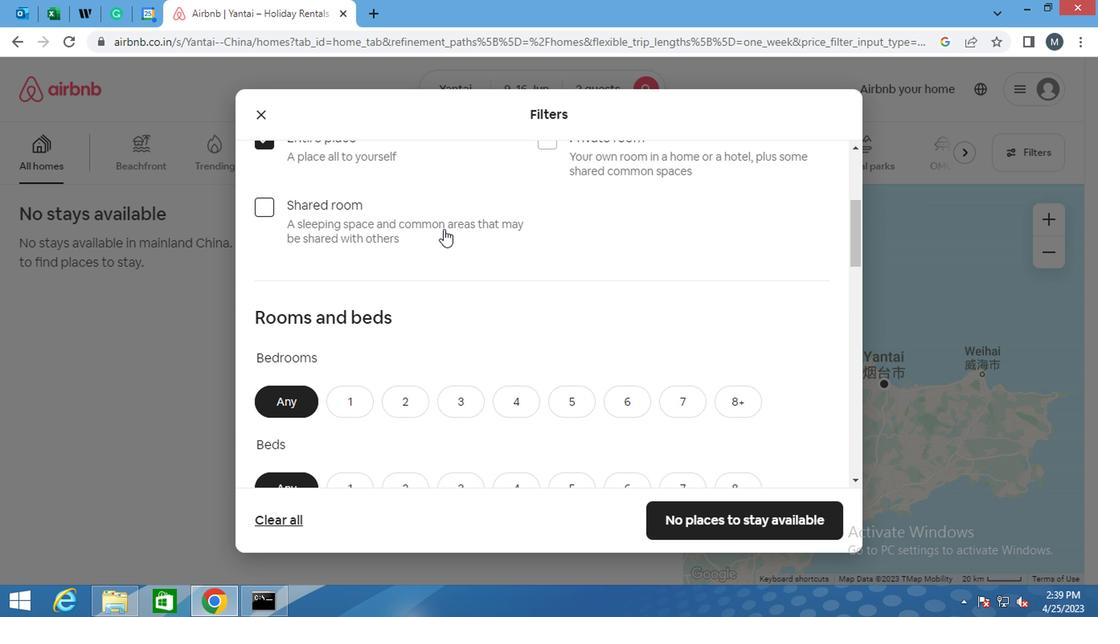 
Action: Mouse moved to (394, 324)
Screenshot: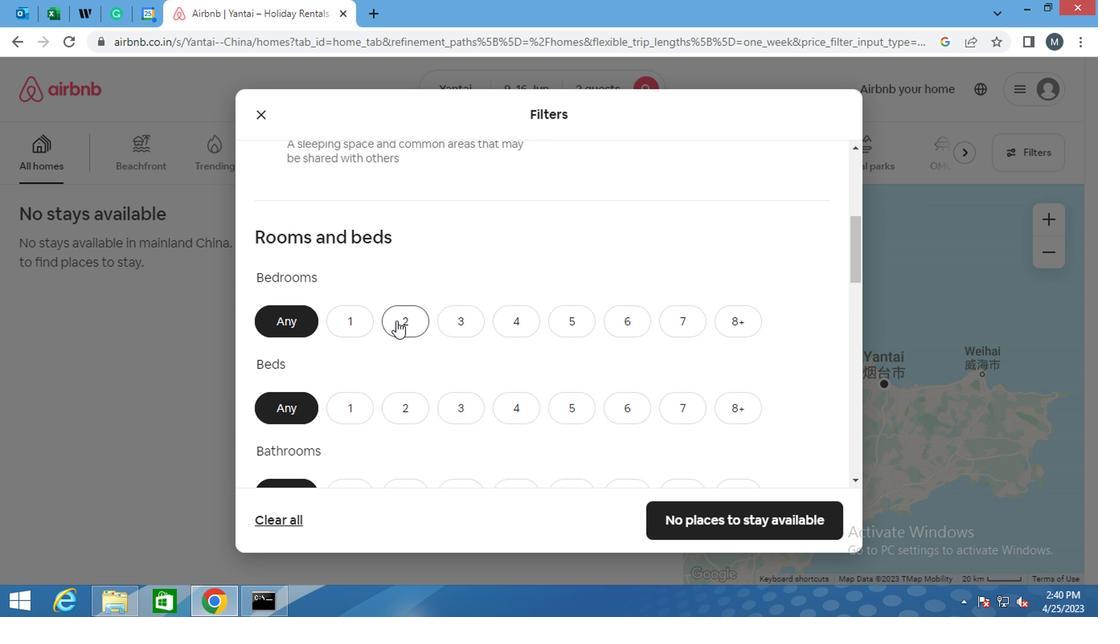 
Action: Mouse pressed left at (394, 324)
Screenshot: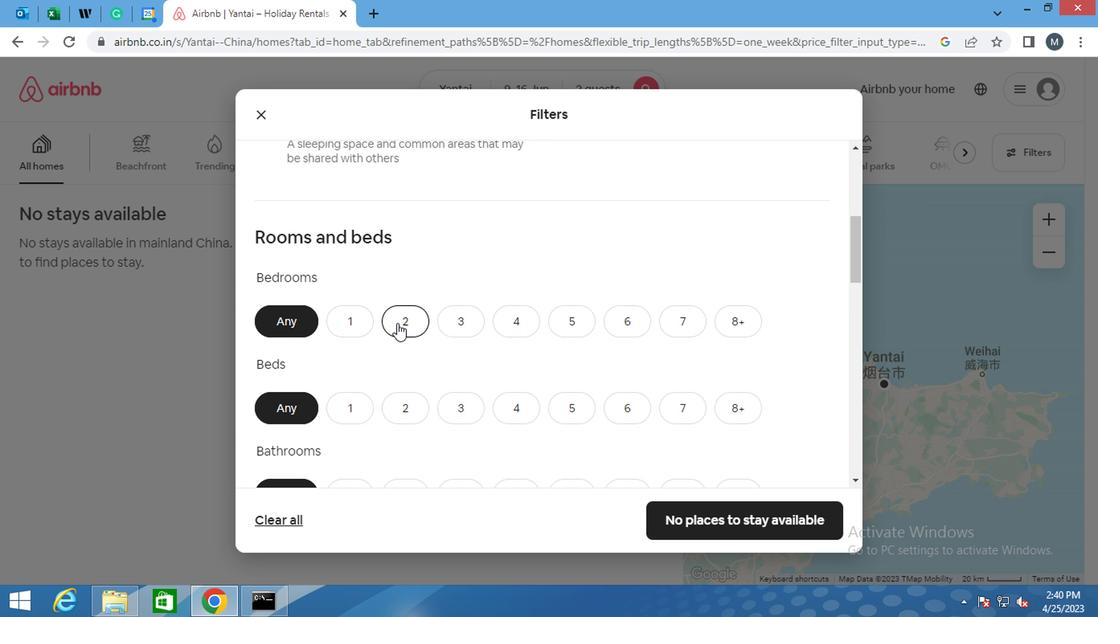 
Action: Mouse moved to (398, 413)
Screenshot: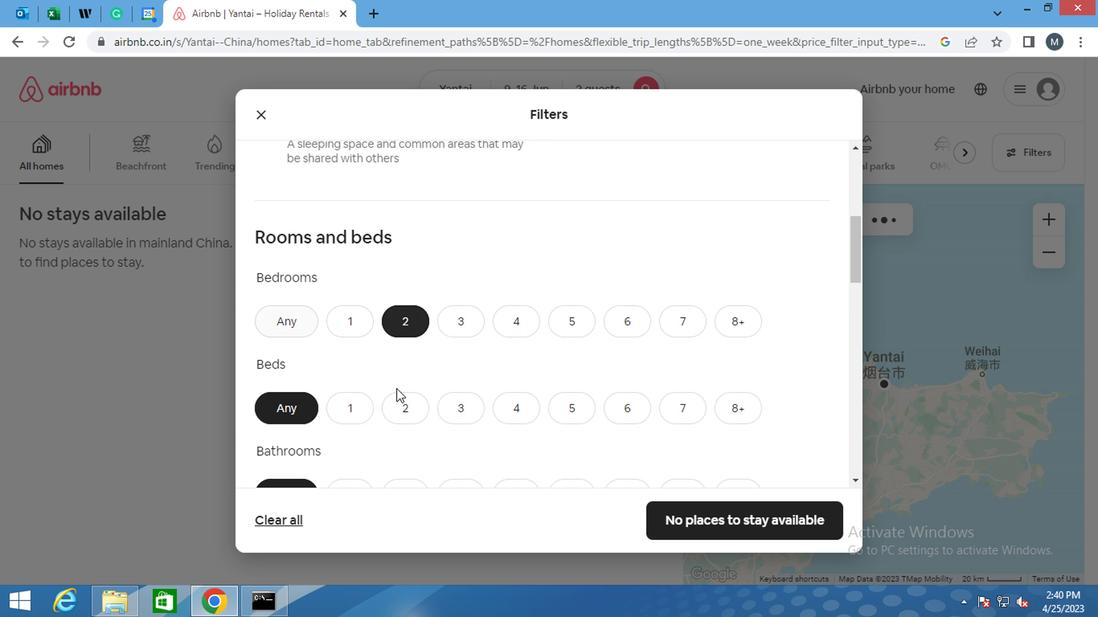 
Action: Mouse pressed left at (398, 413)
Screenshot: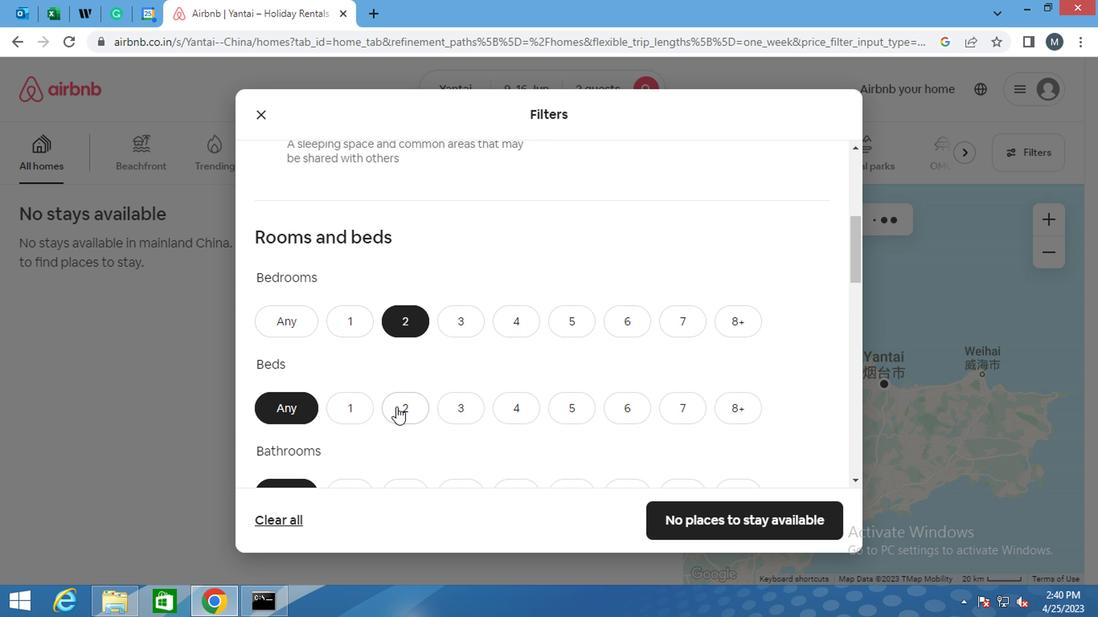 
Action: Mouse moved to (380, 365)
Screenshot: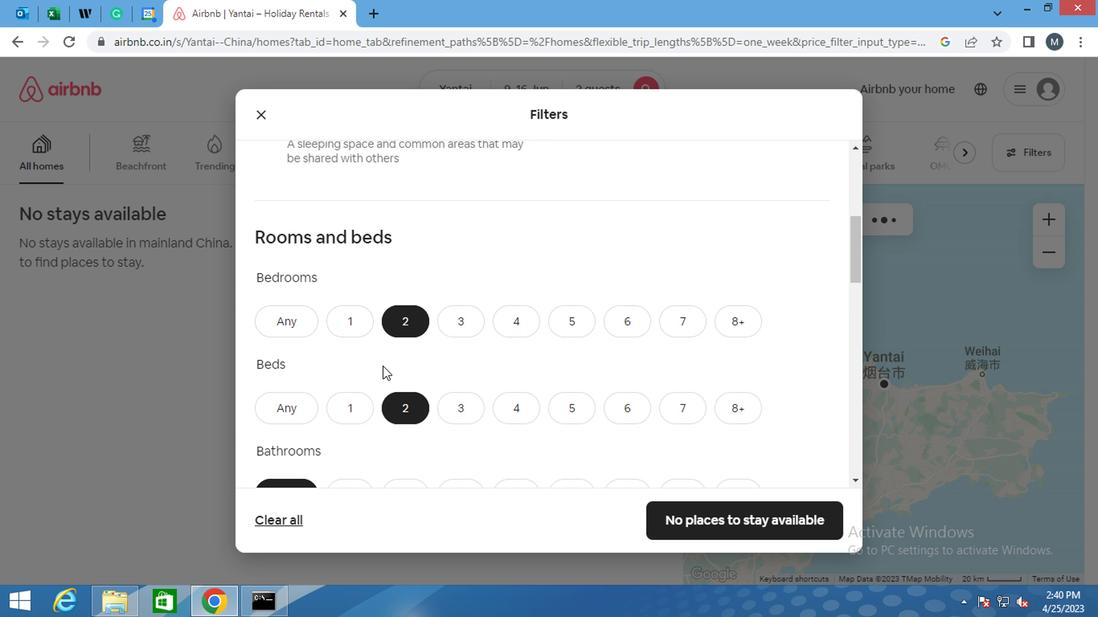 
Action: Mouse scrolled (380, 364) with delta (0, 0)
Screenshot: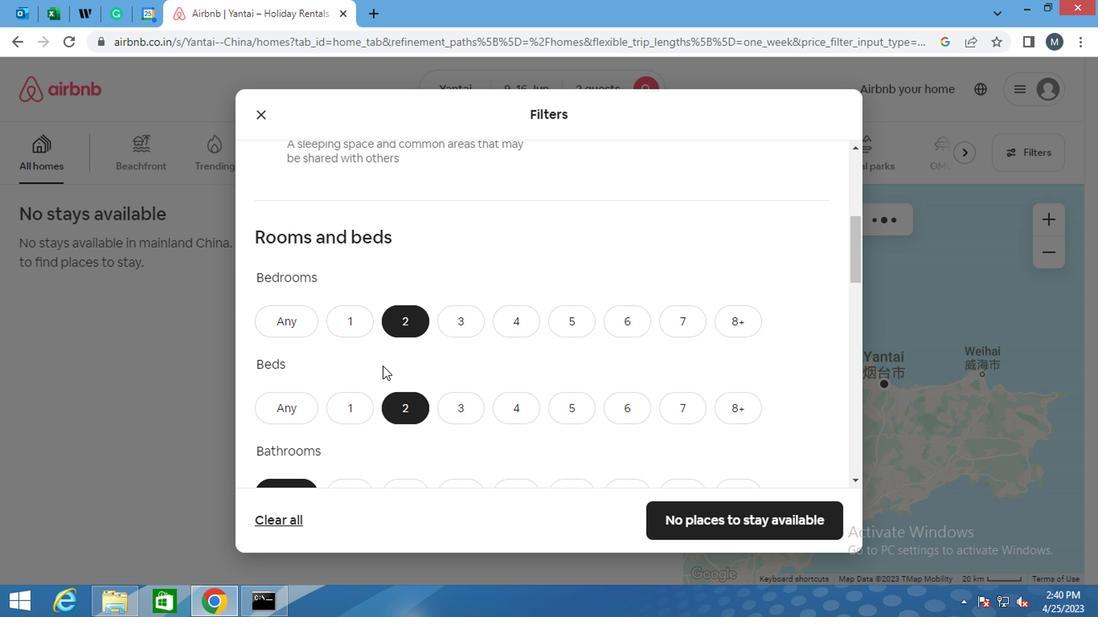 
Action: Mouse moved to (349, 416)
Screenshot: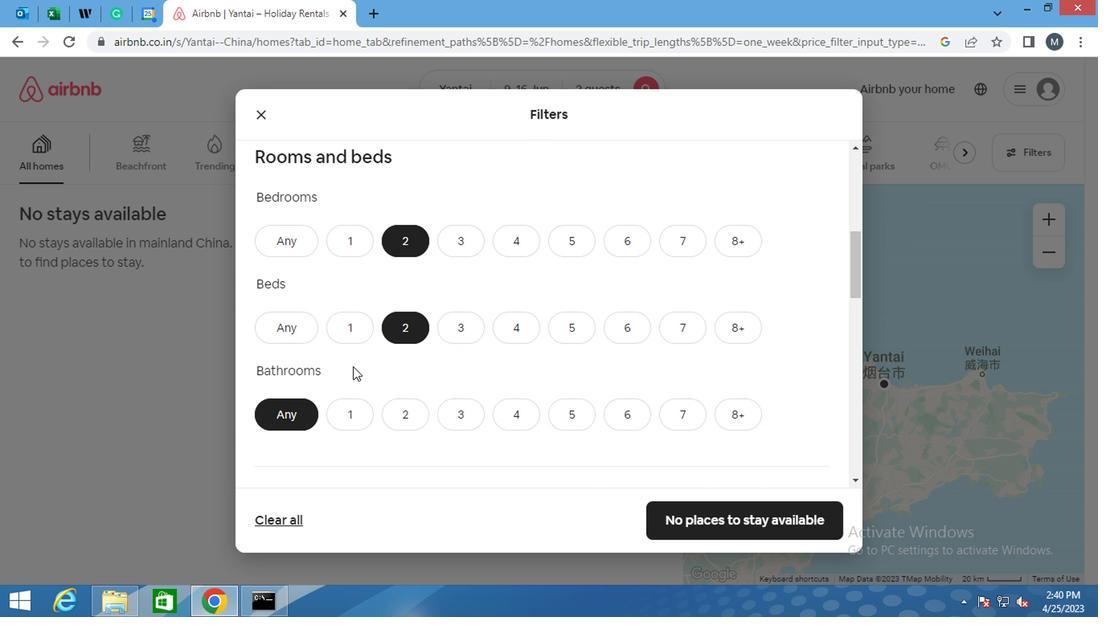 
Action: Mouse pressed left at (349, 416)
Screenshot: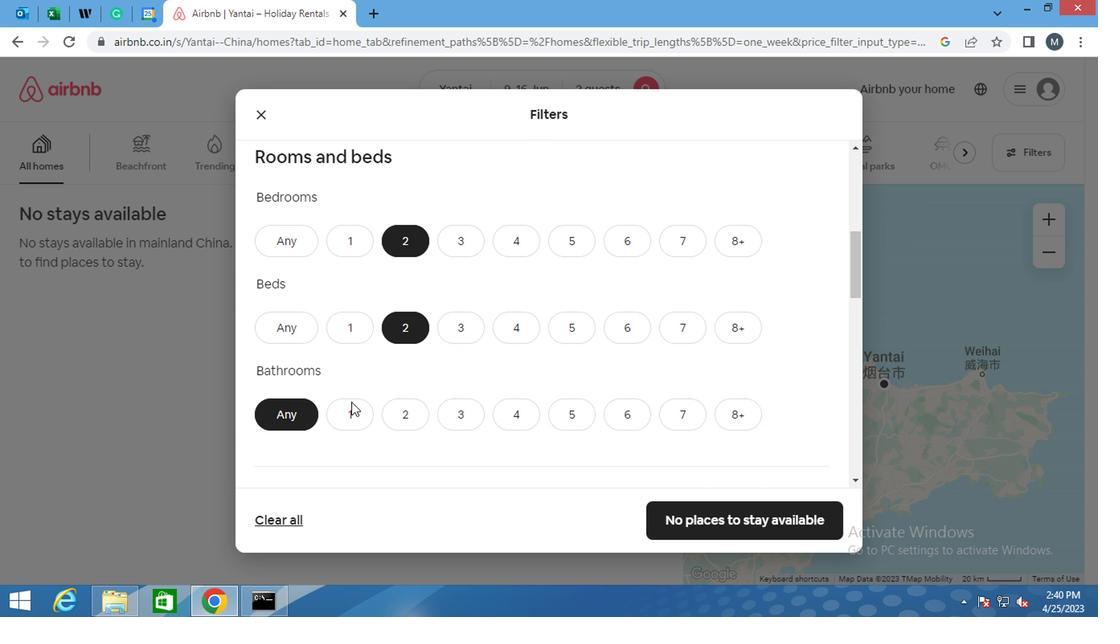 
Action: Mouse moved to (382, 345)
Screenshot: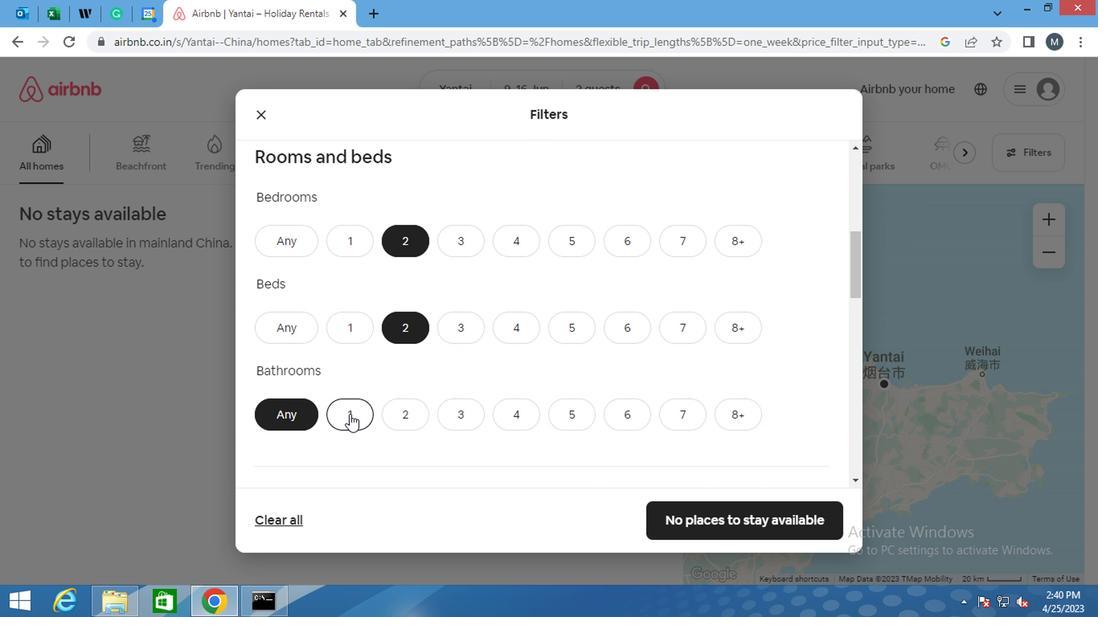 
Action: Mouse scrolled (382, 344) with delta (0, -1)
Screenshot: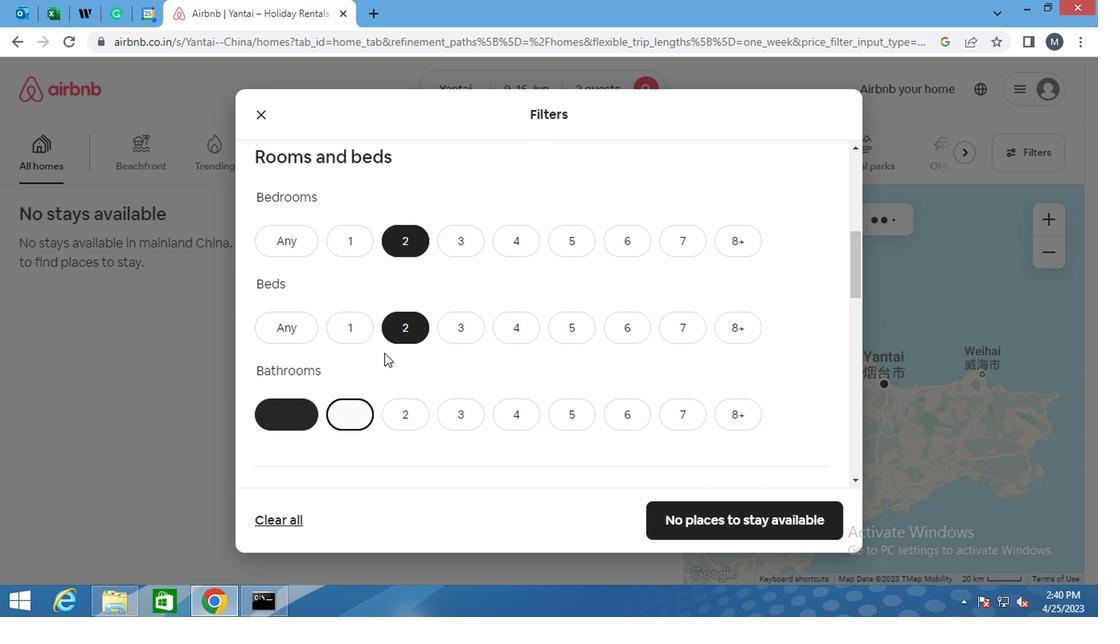 
Action: Mouse moved to (382, 344)
Screenshot: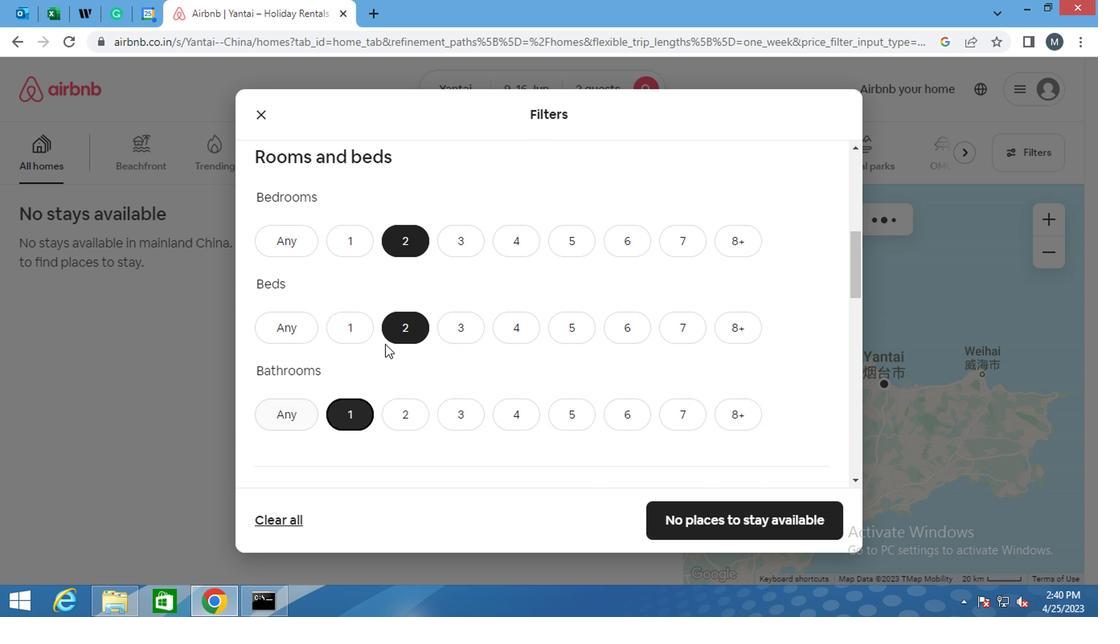 
Action: Mouse scrolled (382, 343) with delta (0, 0)
Screenshot: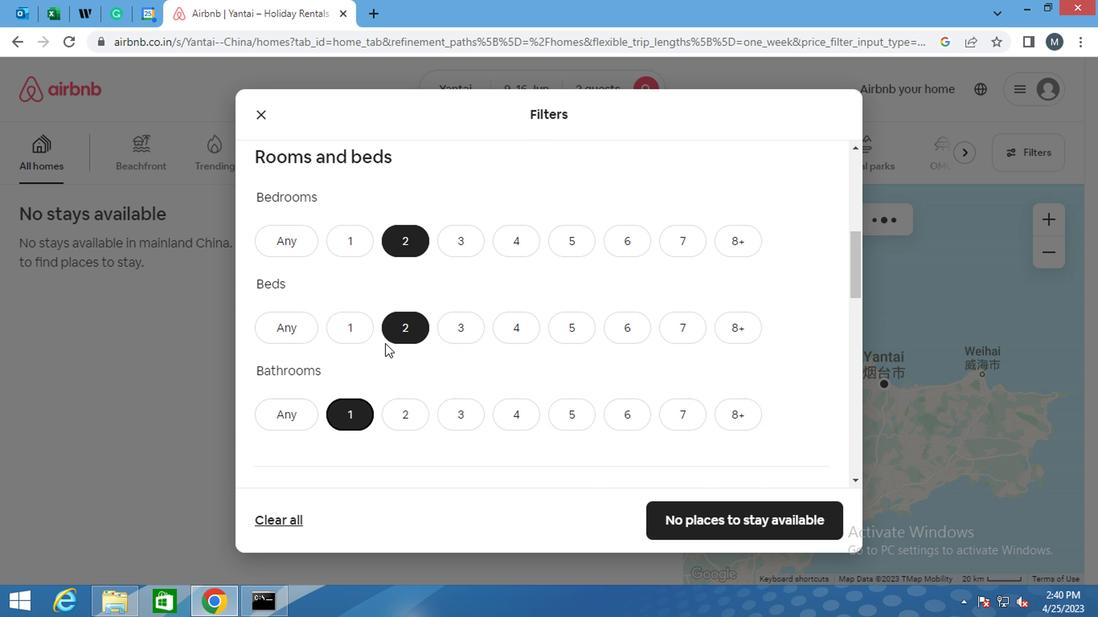 
Action: Mouse moved to (412, 326)
Screenshot: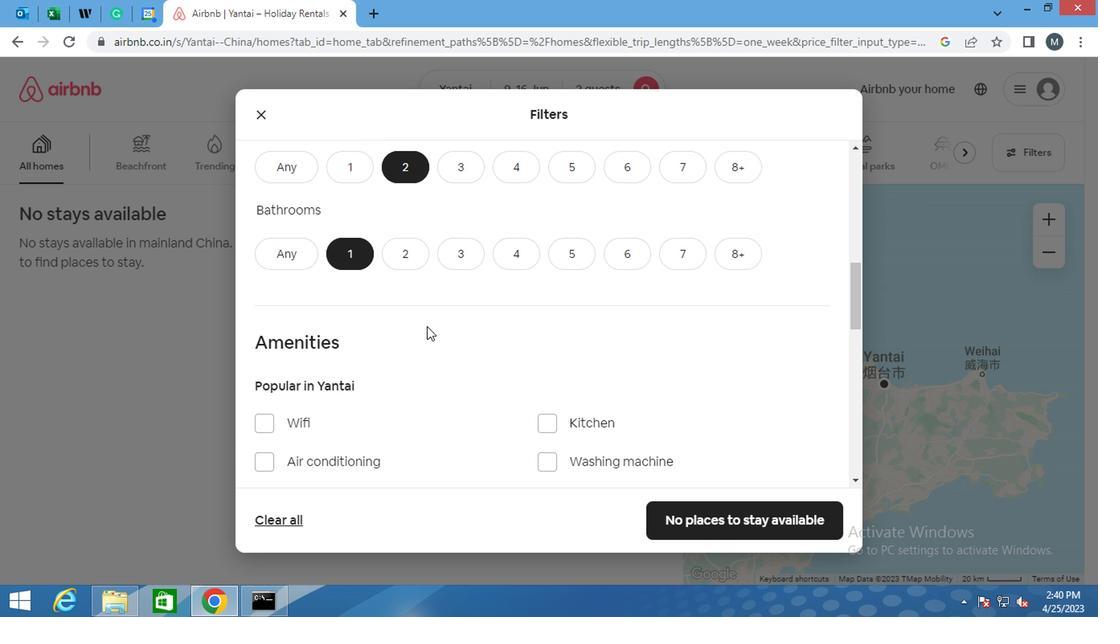 
Action: Mouse scrolled (412, 326) with delta (0, 0)
Screenshot: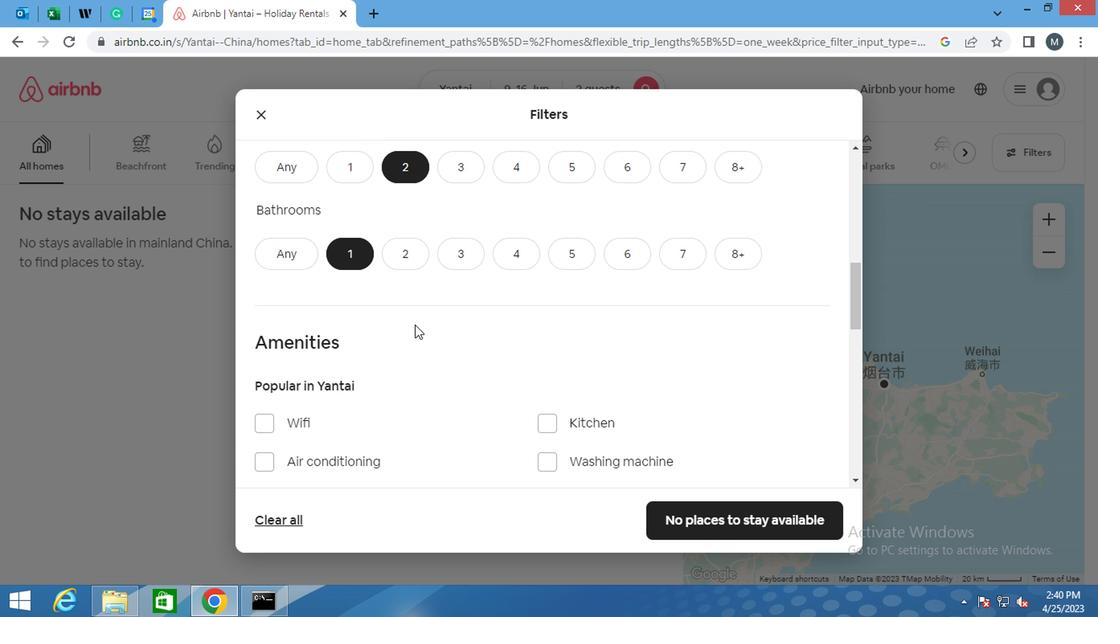 
Action: Mouse moved to (360, 349)
Screenshot: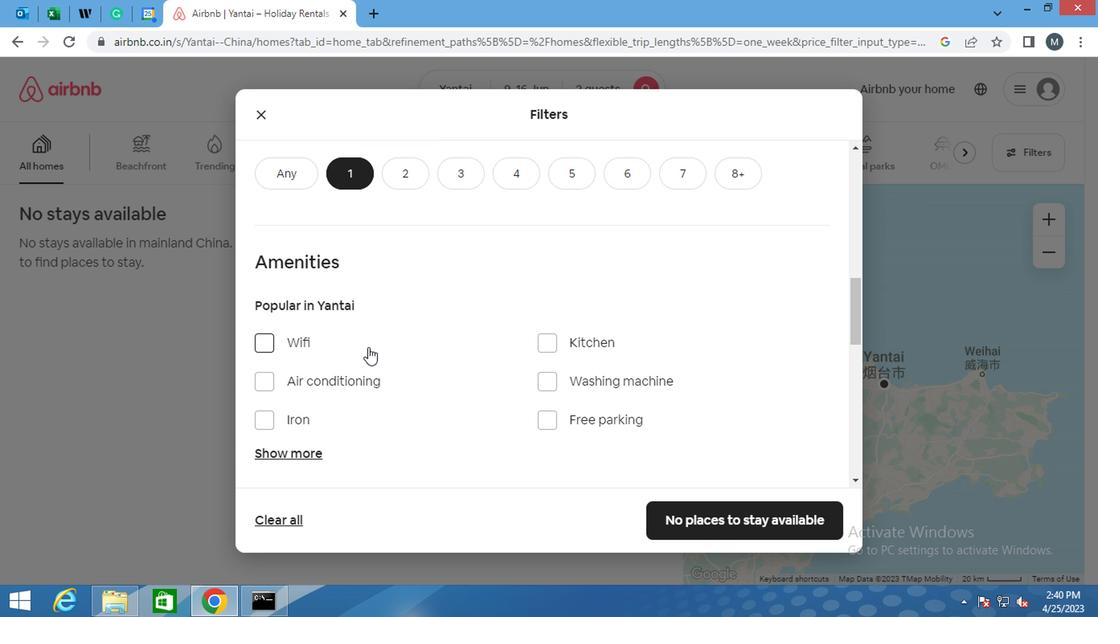 
Action: Mouse scrolled (360, 348) with delta (0, -1)
Screenshot: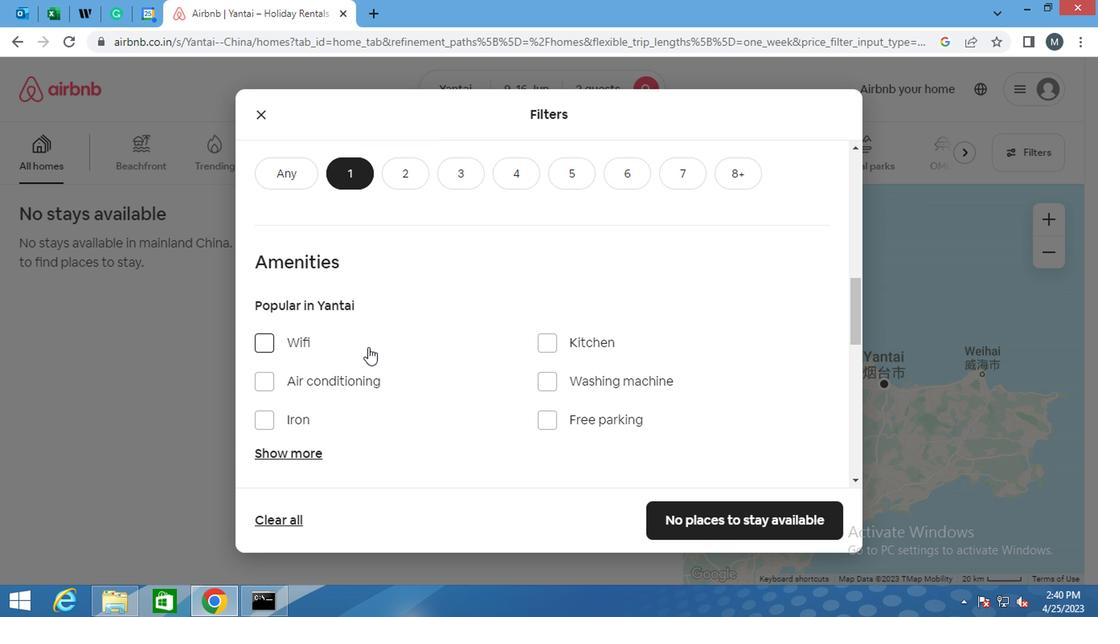 
Action: Mouse moved to (536, 301)
Screenshot: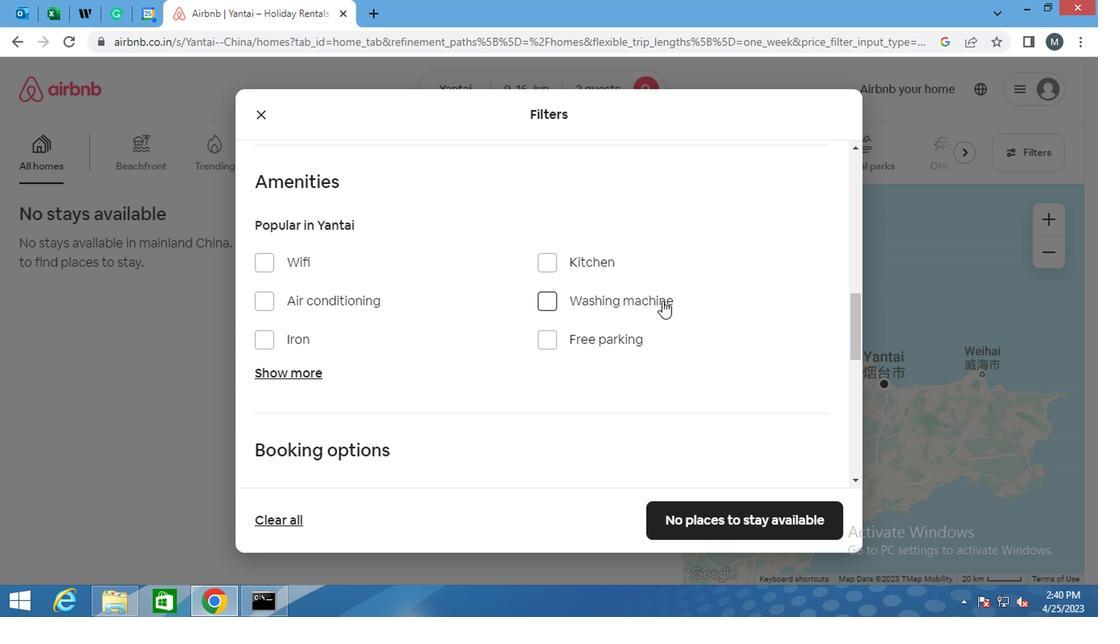
Action: Mouse pressed left at (536, 301)
Screenshot: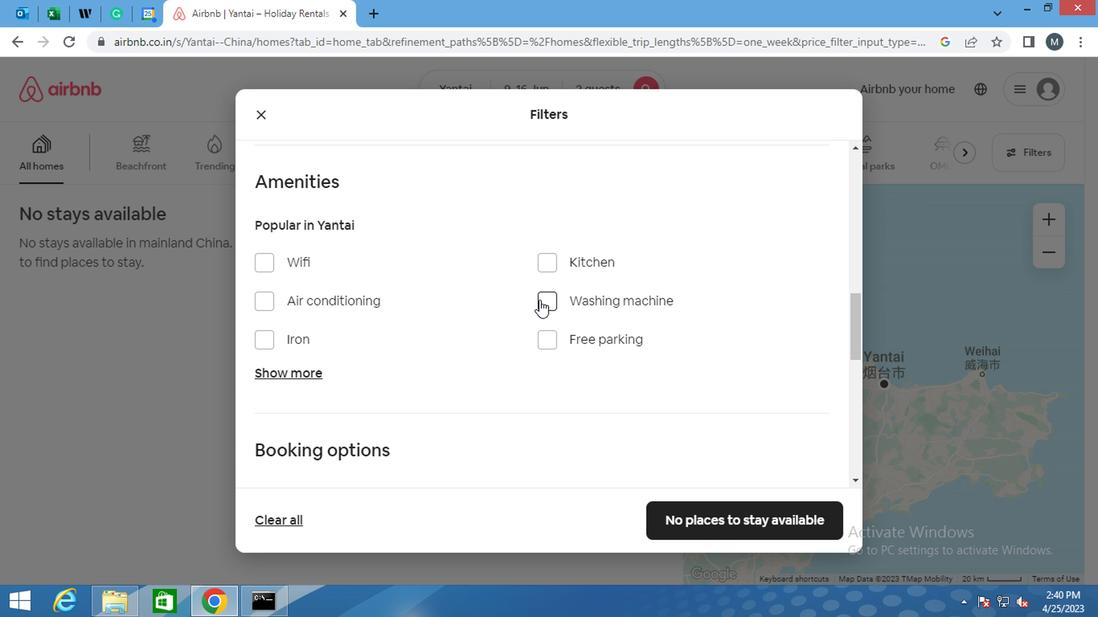
Action: Mouse moved to (557, 307)
Screenshot: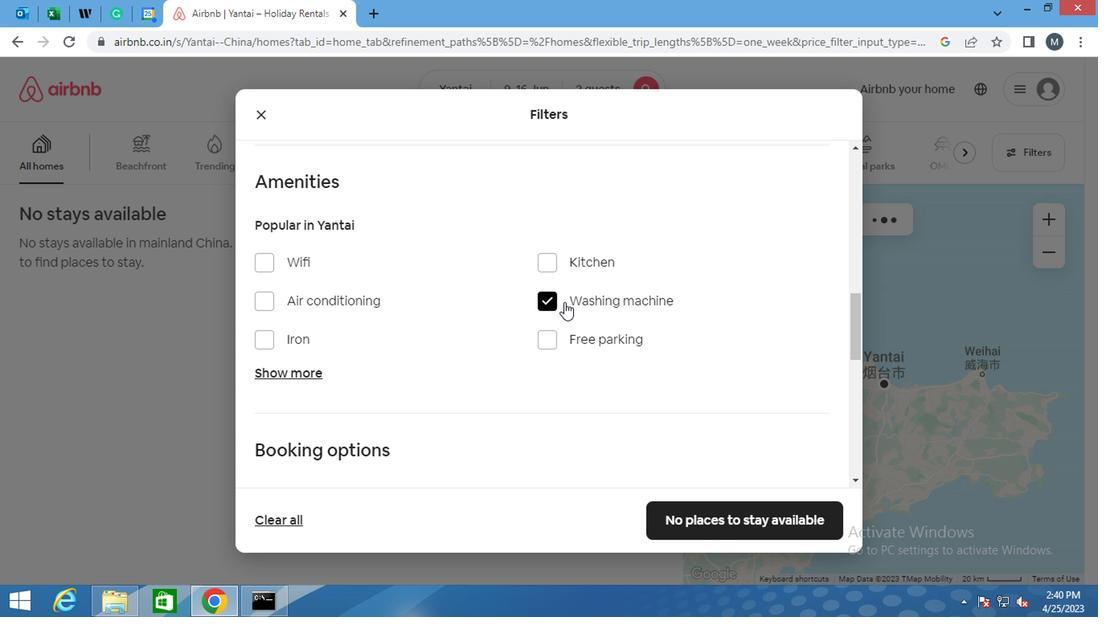 
Action: Mouse scrolled (557, 307) with delta (0, 0)
Screenshot: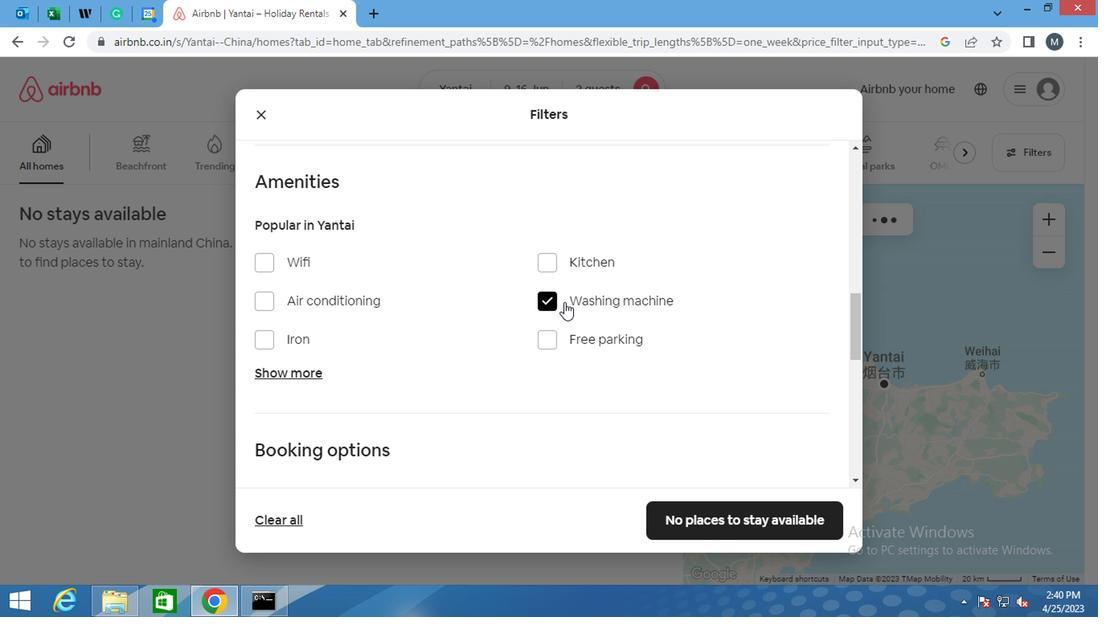 
Action: Mouse moved to (540, 317)
Screenshot: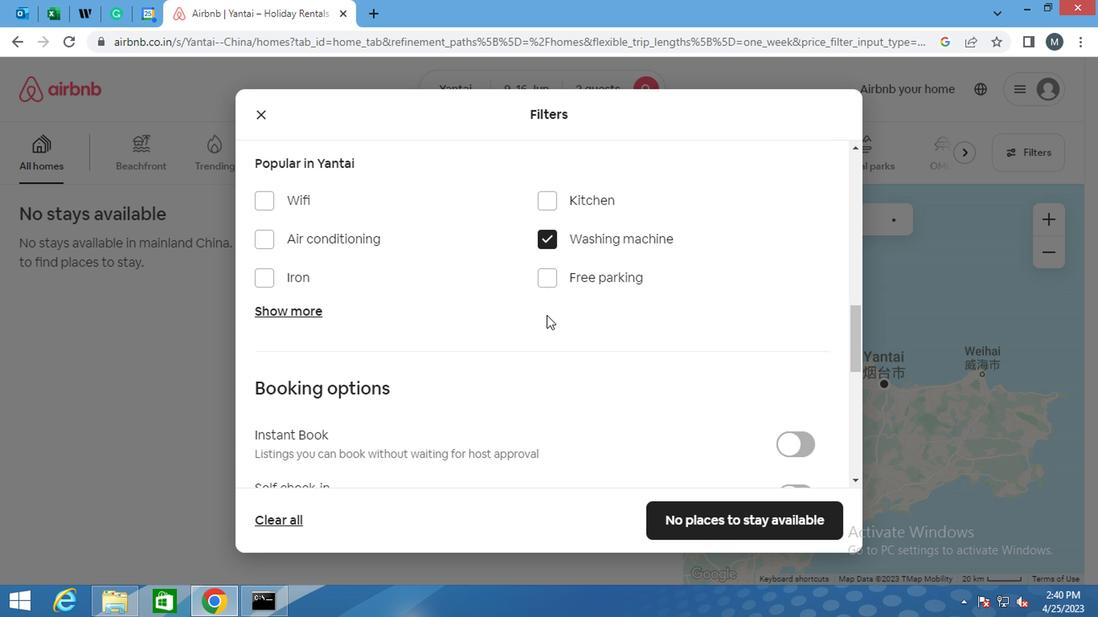 
Action: Mouse scrolled (540, 316) with delta (0, 0)
Screenshot: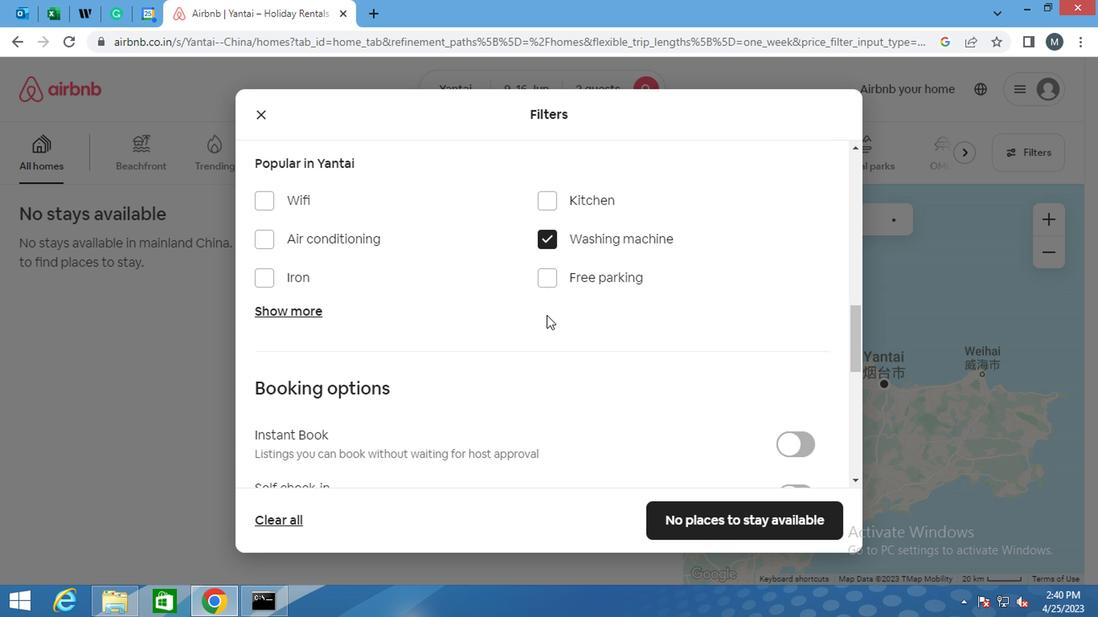 
Action: Mouse moved to (470, 319)
Screenshot: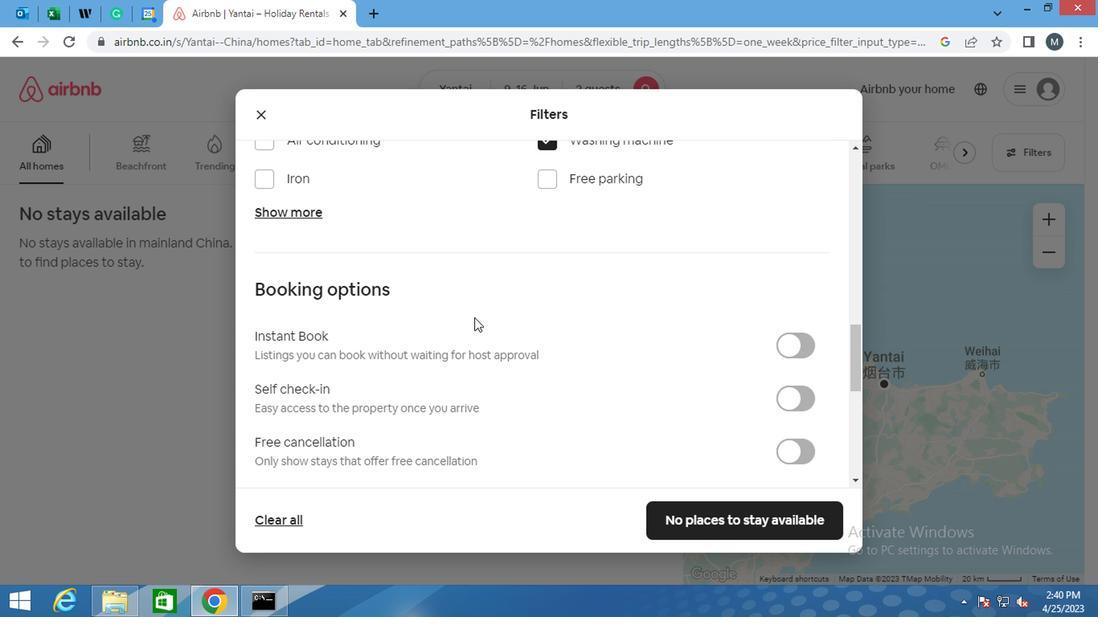 
Action: Mouse scrolled (470, 318) with delta (0, 0)
Screenshot: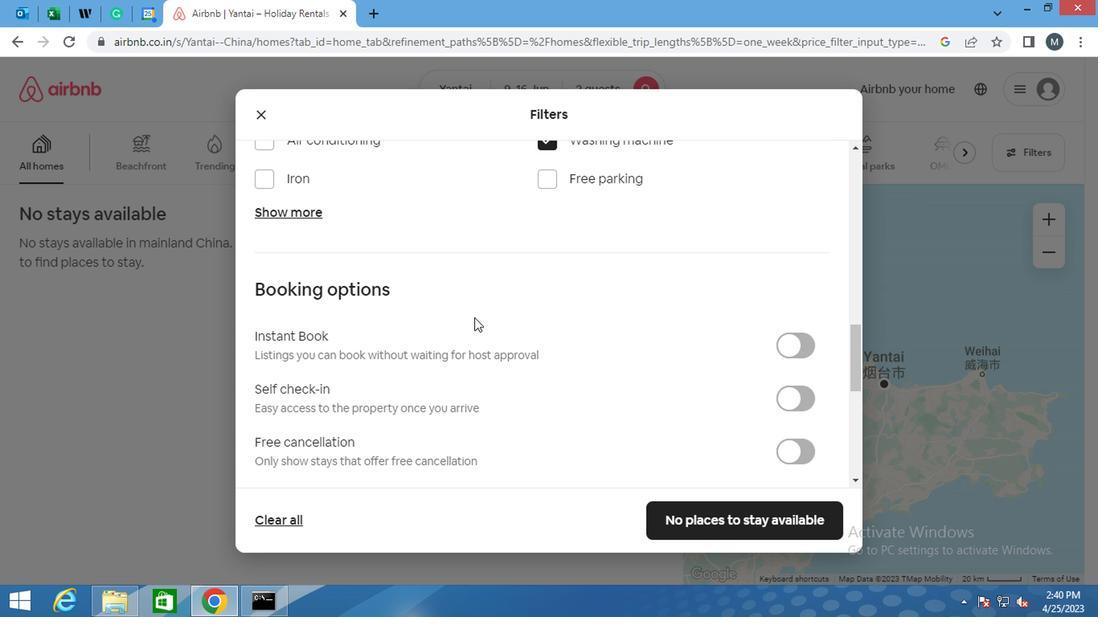 
Action: Mouse moved to (793, 317)
Screenshot: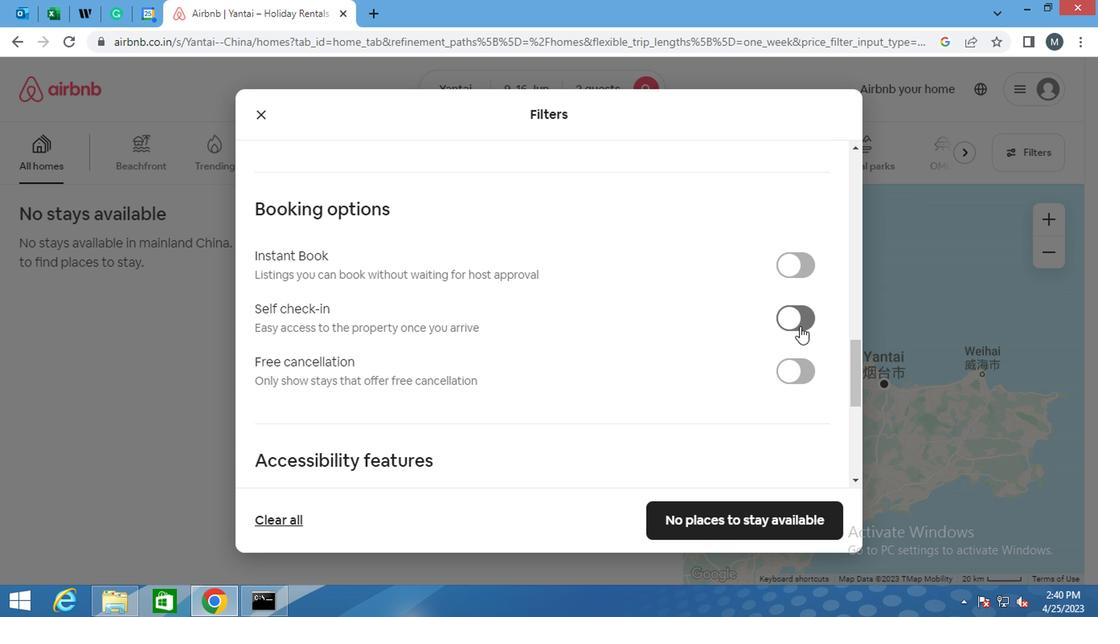 
Action: Mouse pressed left at (793, 317)
Screenshot: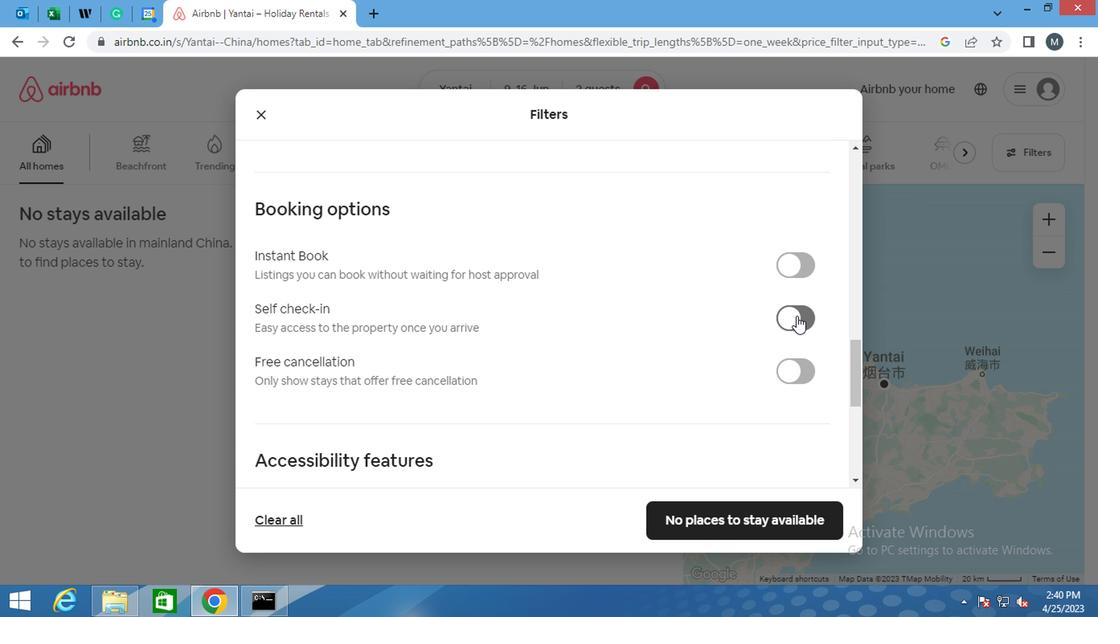 
Action: Mouse moved to (388, 328)
Screenshot: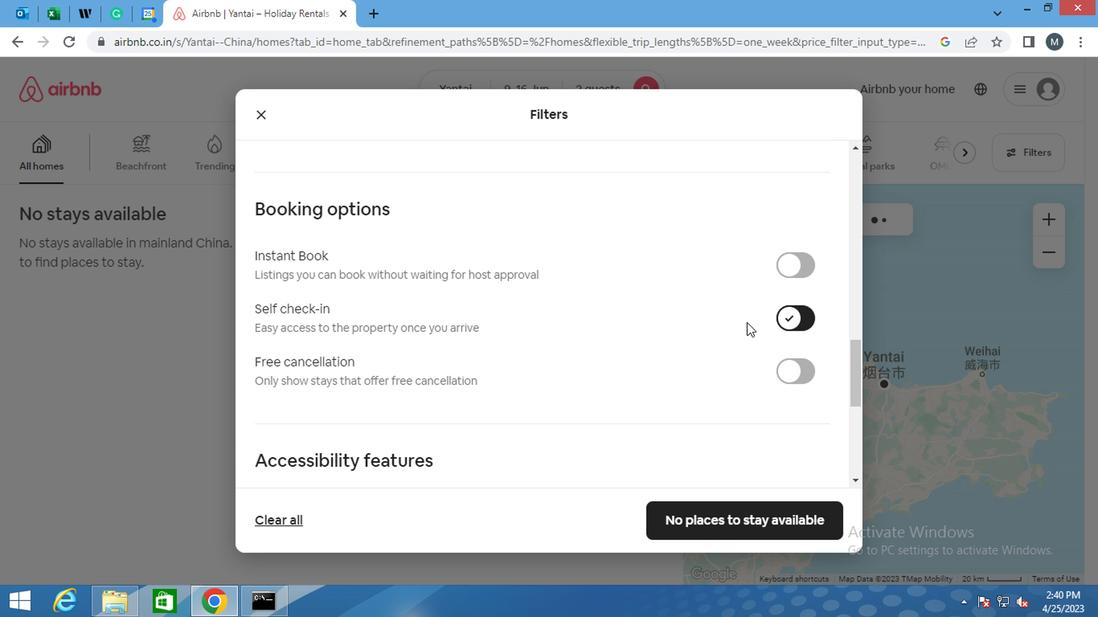 
Action: Mouse scrolled (388, 328) with delta (0, 0)
Screenshot: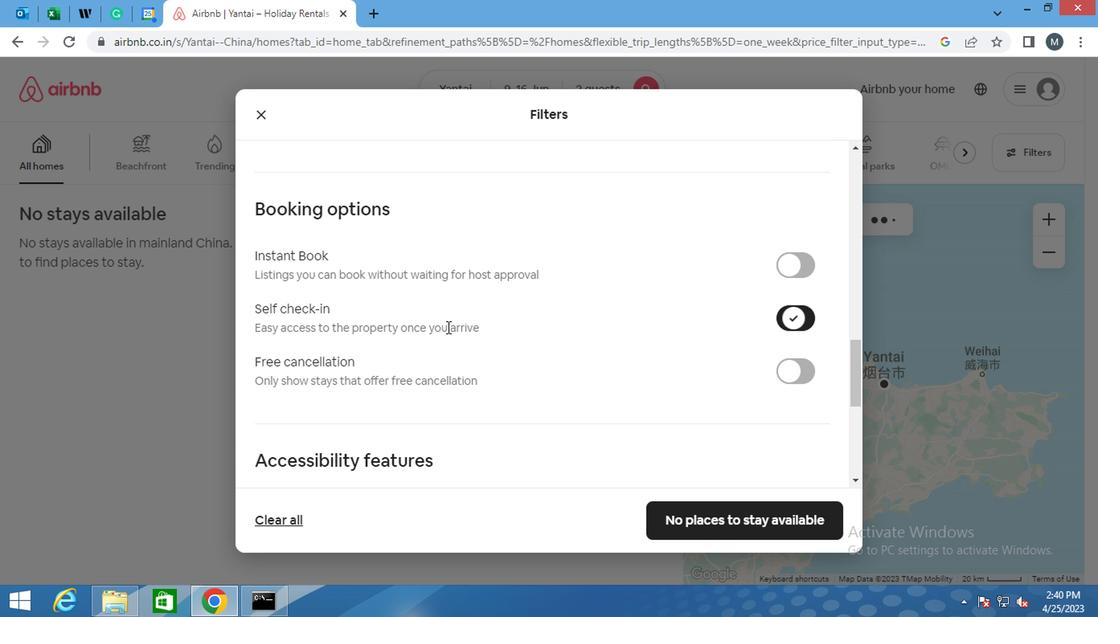 
Action: Mouse scrolled (388, 328) with delta (0, 0)
Screenshot: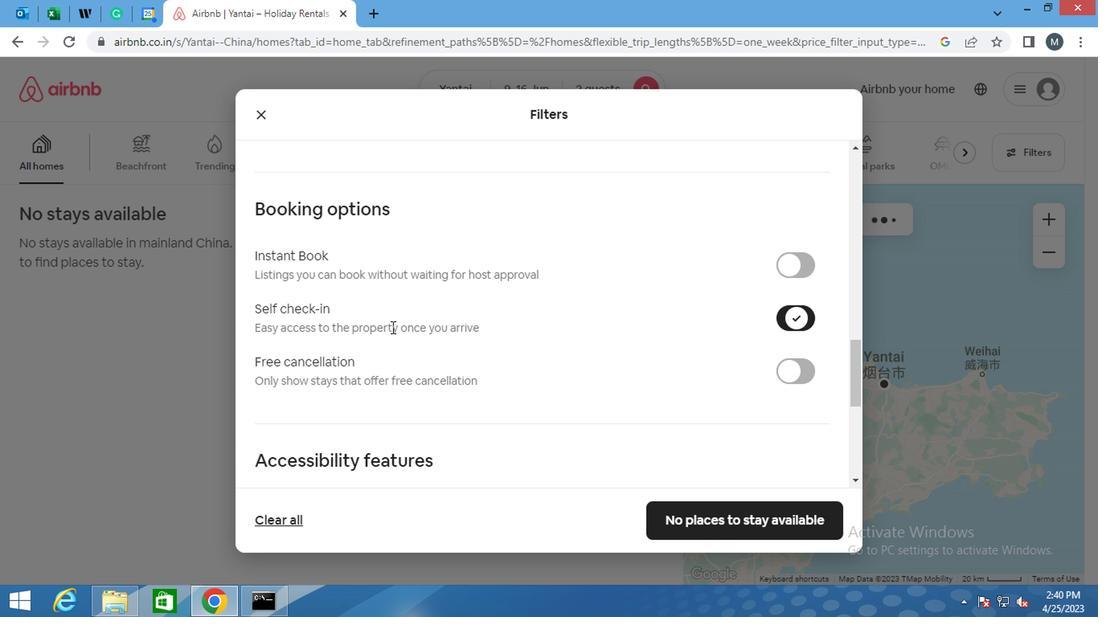 
Action: Mouse moved to (392, 330)
Screenshot: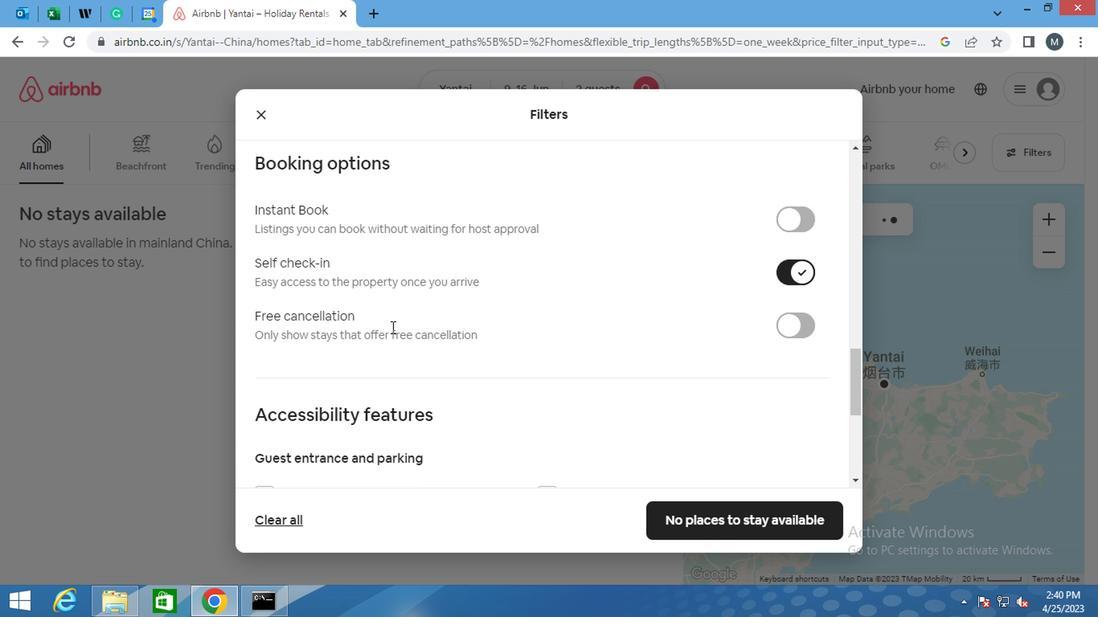 
Action: Mouse scrolled (392, 330) with delta (0, 0)
Screenshot: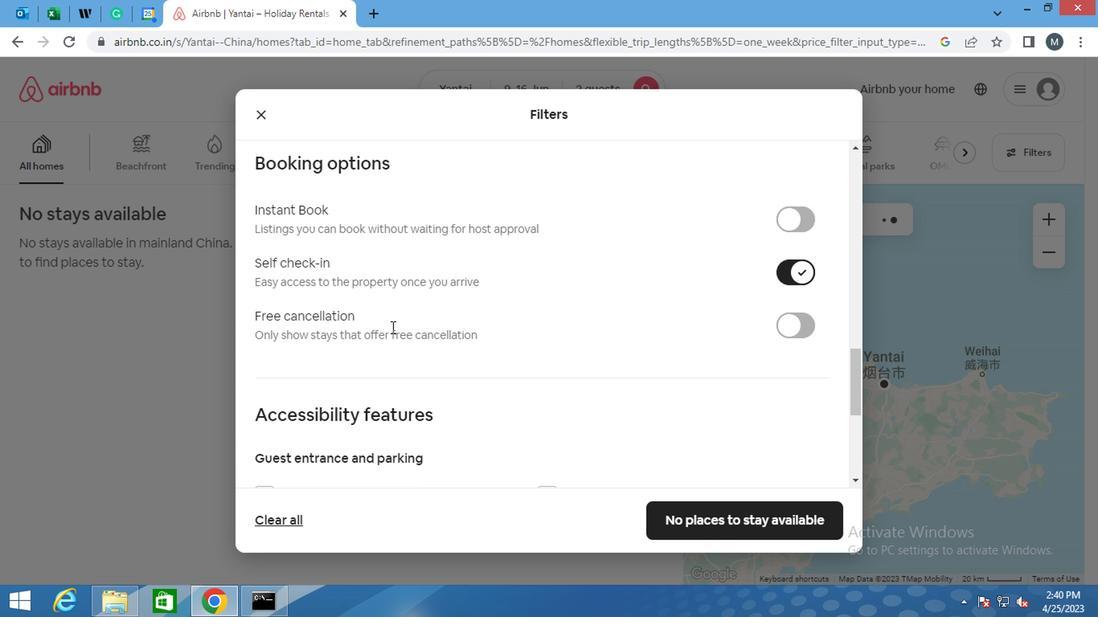 
Action: Mouse moved to (392, 332)
Screenshot: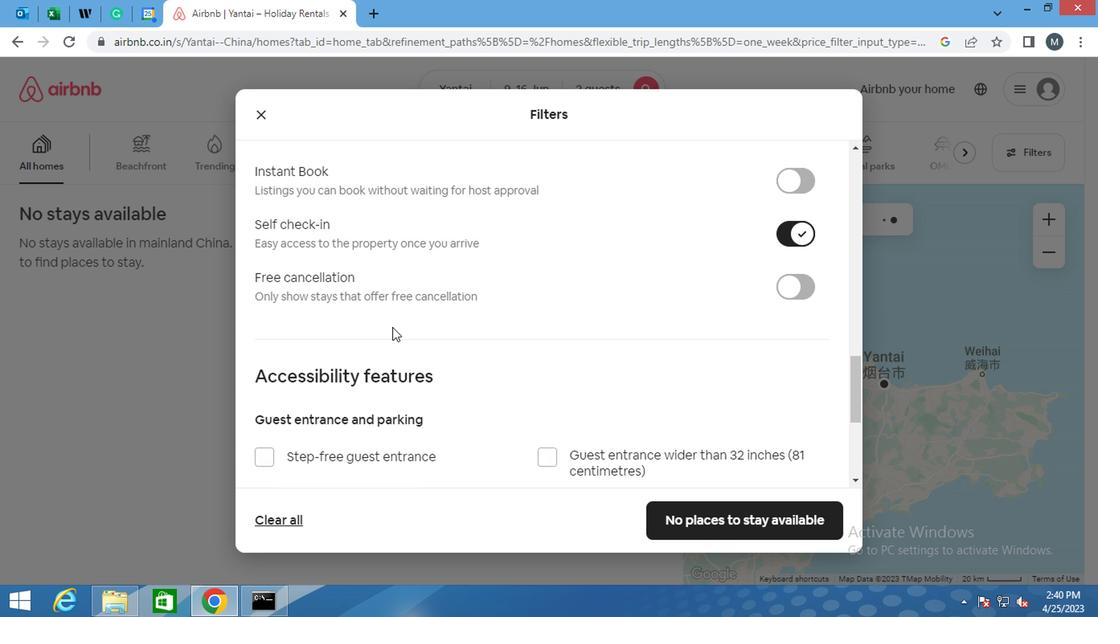 
Action: Mouse scrolled (392, 331) with delta (0, 0)
Screenshot: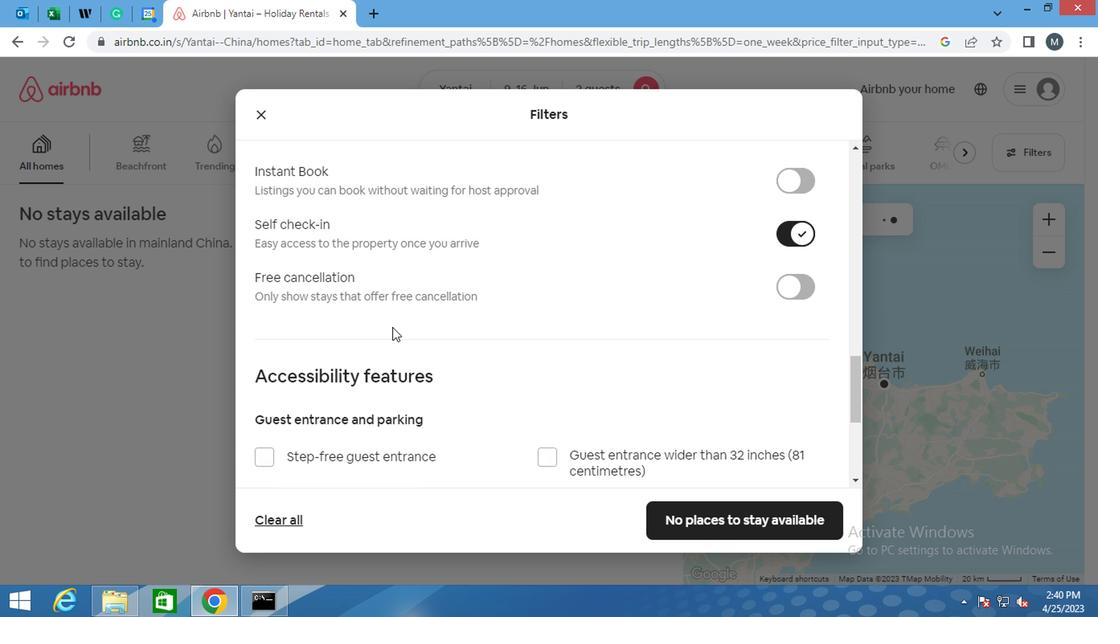 
Action: Mouse moved to (513, 359)
Screenshot: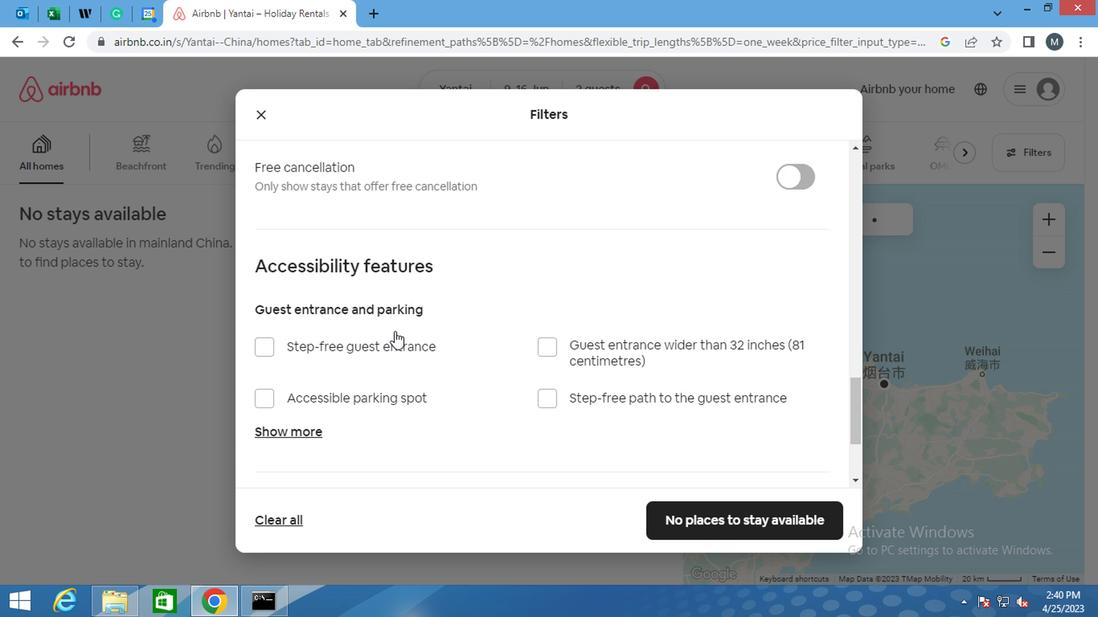 
Action: Mouse scrolled (513, 359) with delta (0, 0)
Screenshot: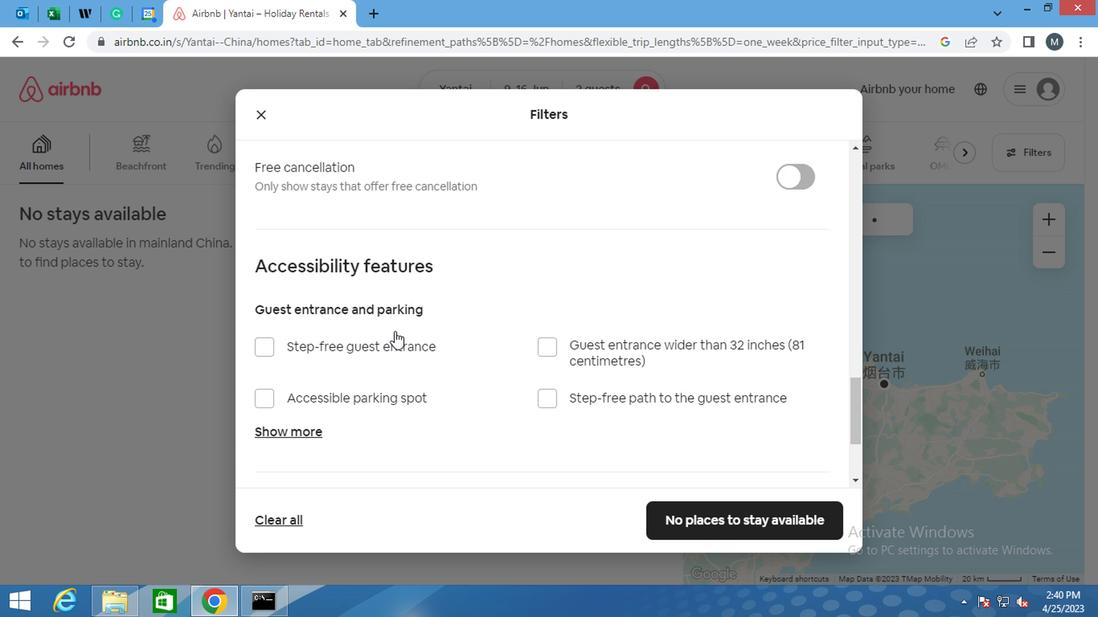 
Action: Mouse moved to (513, 362)
Screenshot: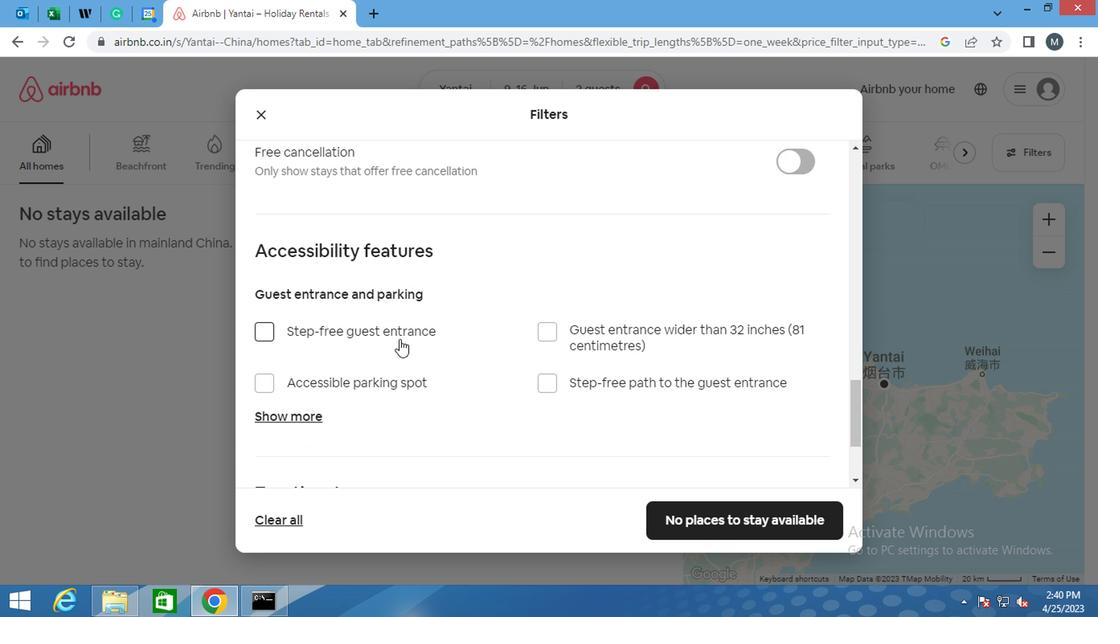 
Action: Mouse scrolled (513, 361) with delta (0, -1)
Screenshot: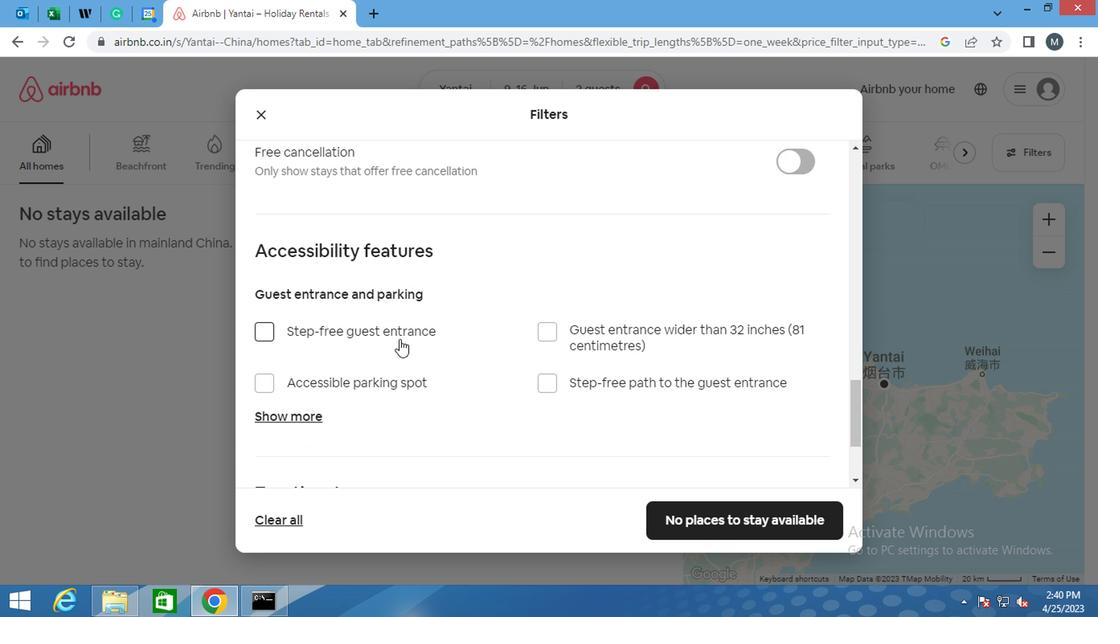 
Action: Mouse moved to (513, 365)
Screenshot: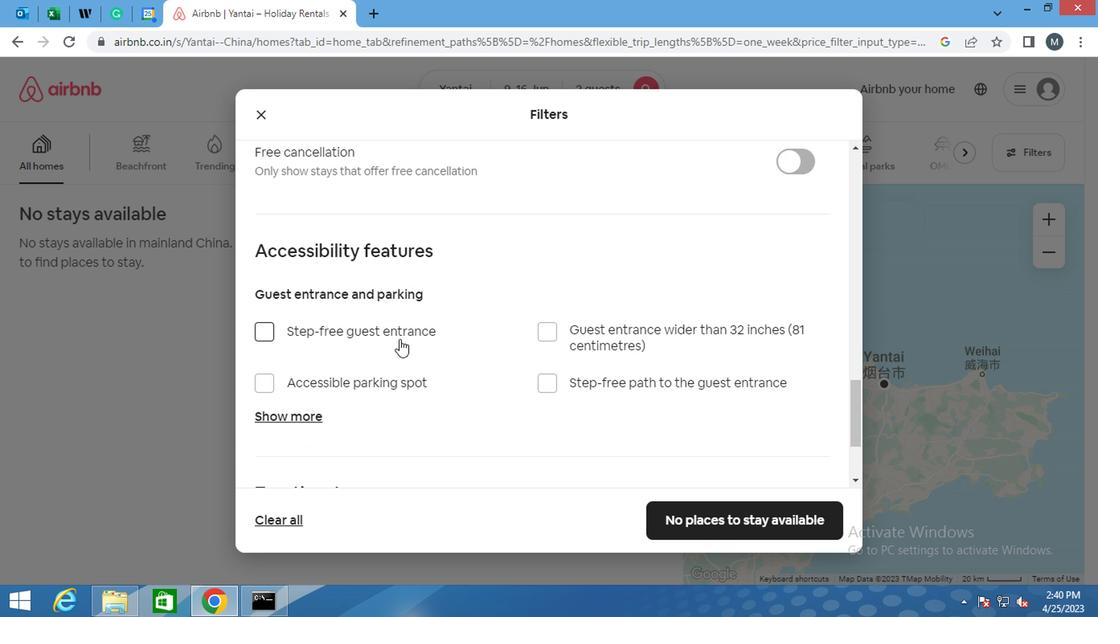 
Action: Mouse scrolled (513, 364) with delta (0, 0)
Screenshot: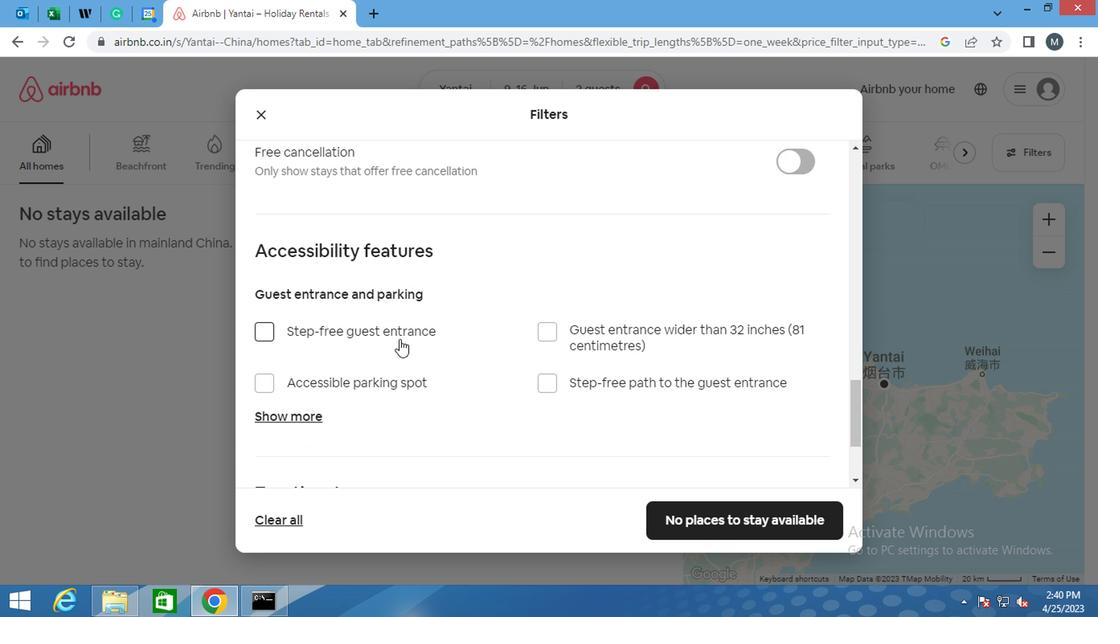 
Action: Mouse moved to (558, 387)
Screenshot: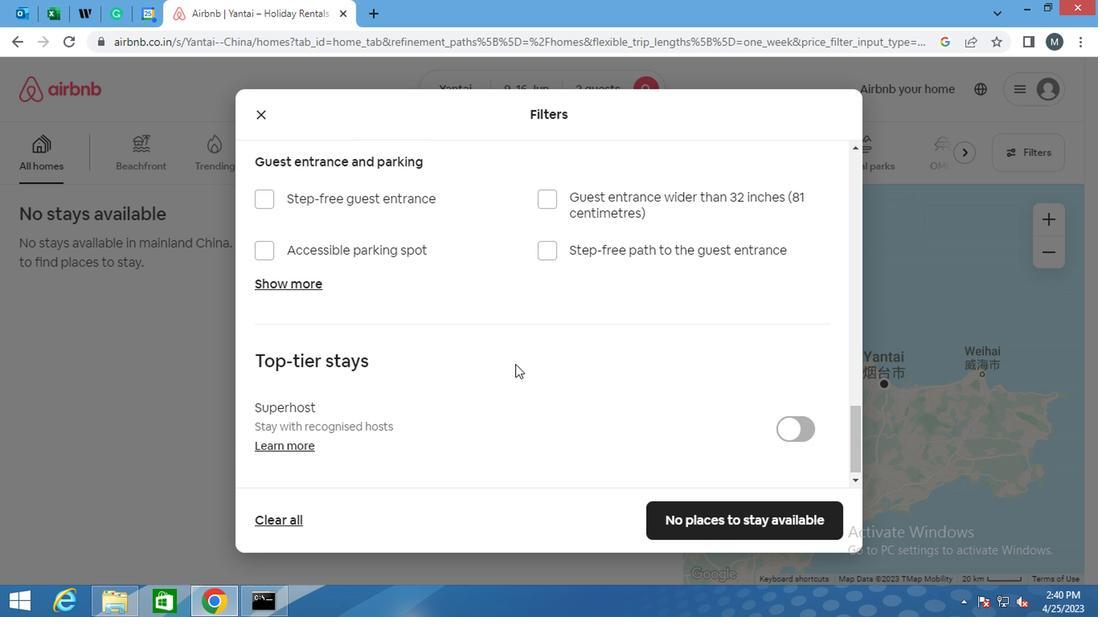 
Action: Mouse scrolled (558, 387) with delta (0, 0)
Screenshot: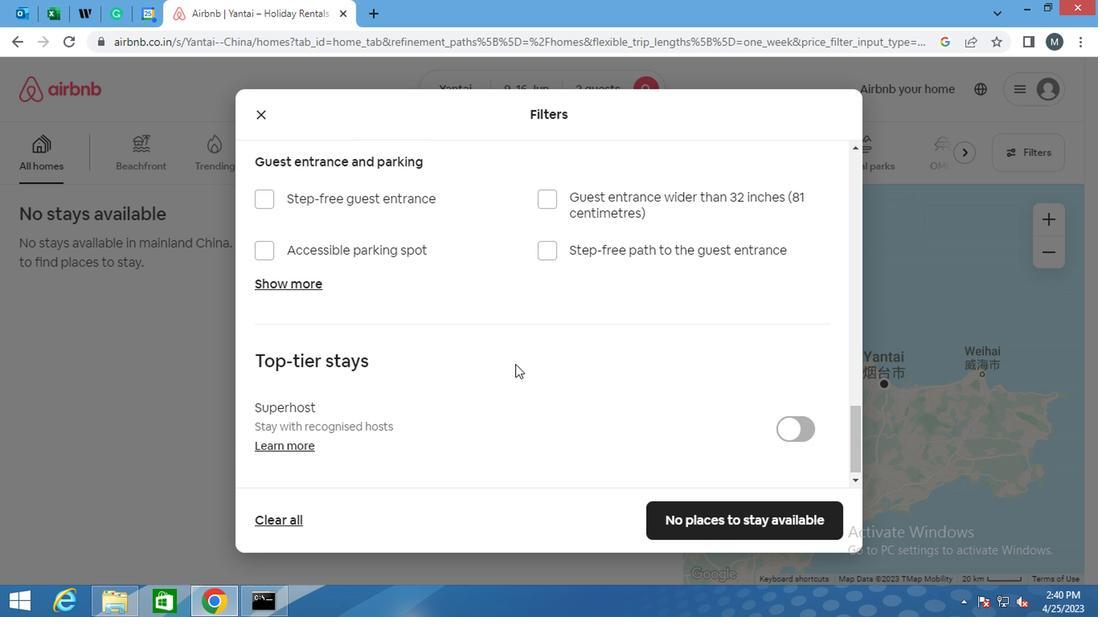 
Action: Mouse moved to (558, 391)
Screenshot: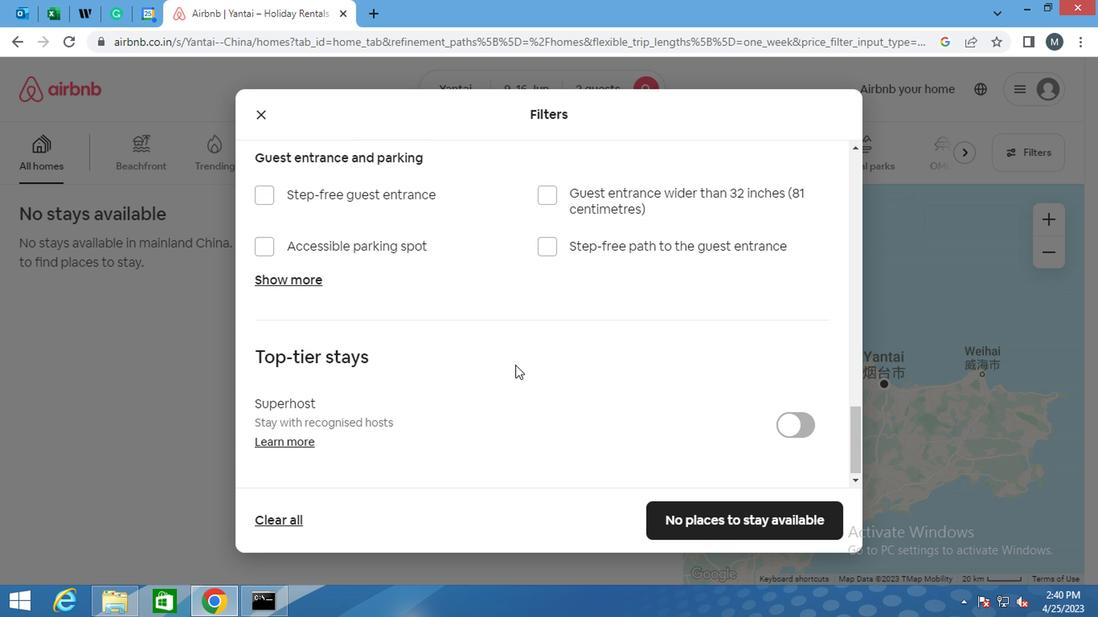 
Action: Mouse scrolled (558, 390) with delta (0, -1)
Screenshot: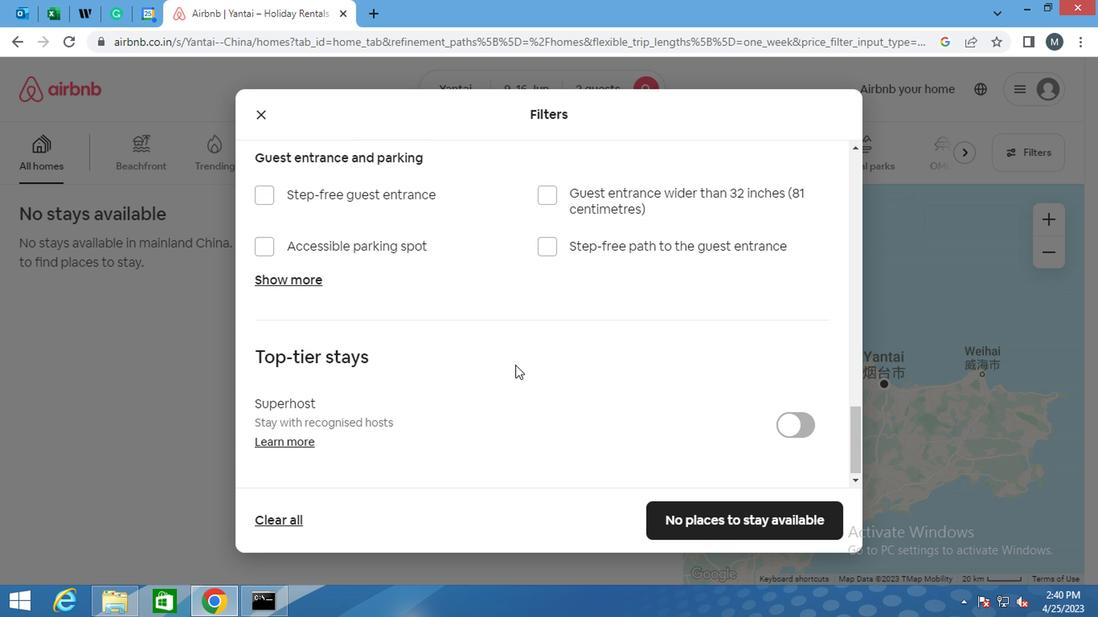 
Action: Mouse moved to (727, 526)
Screenshot: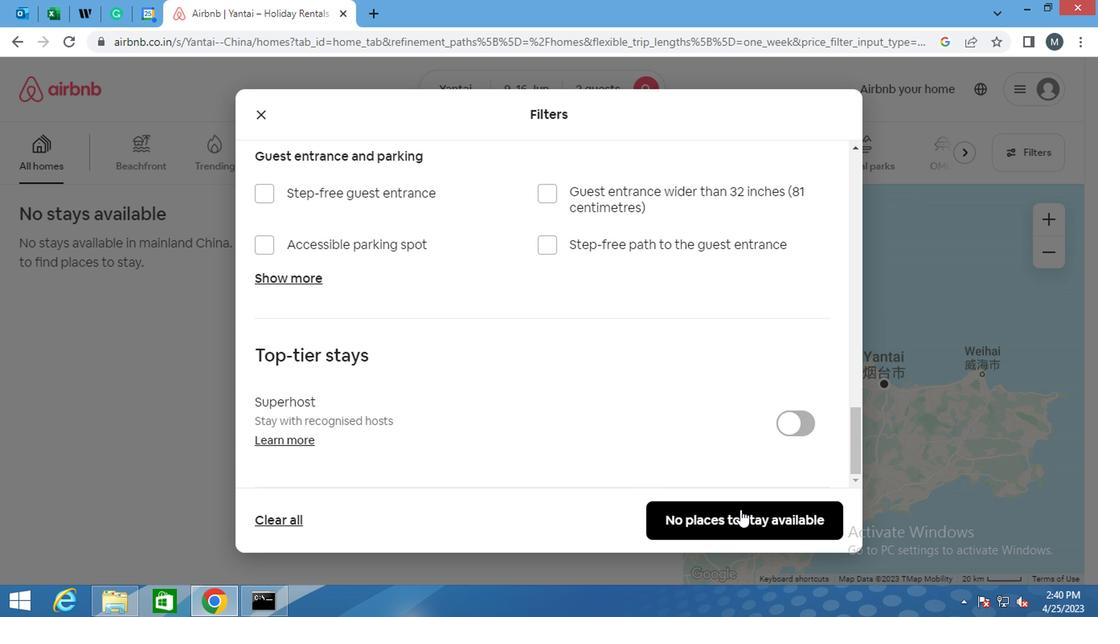 
Action: Mouse pressed left at (727, 526)
Screenshot: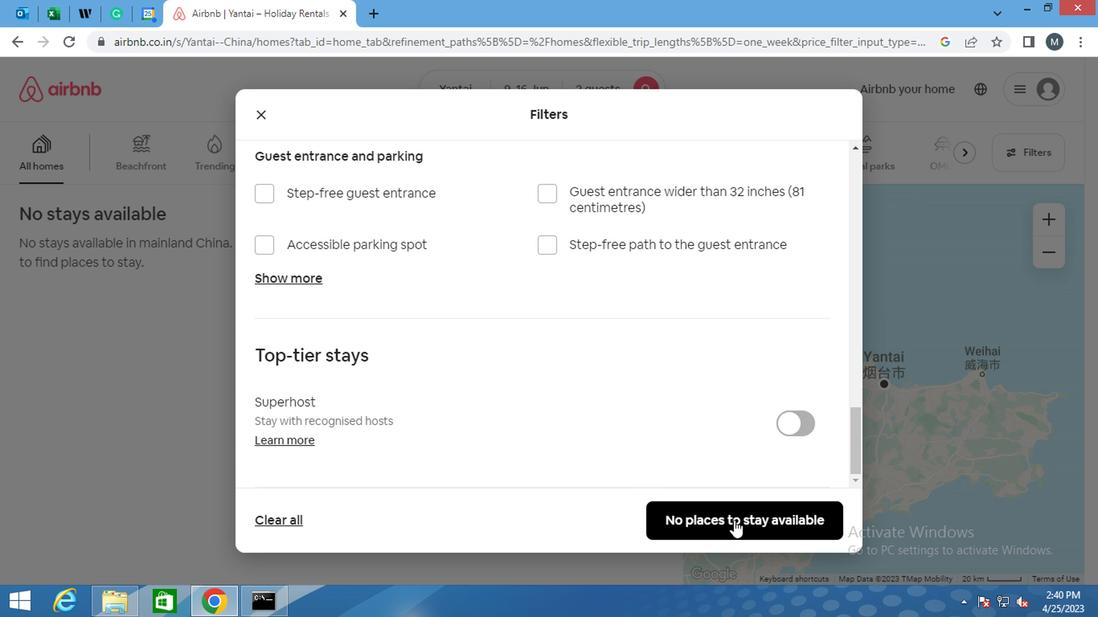 
Action: Mouse moved to (726, 525)
Screenshot: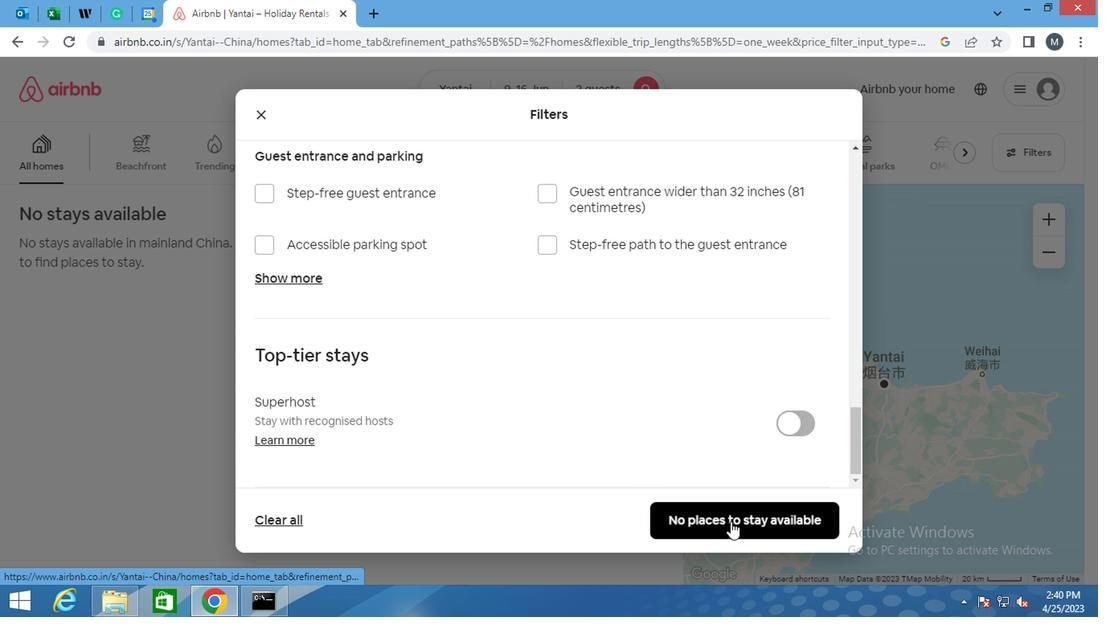 
